 Task: Sort "Task Tracker" by least recently active.
Action: Mouse scrolled (740, 468) with delta (0, 0)
Screenshot: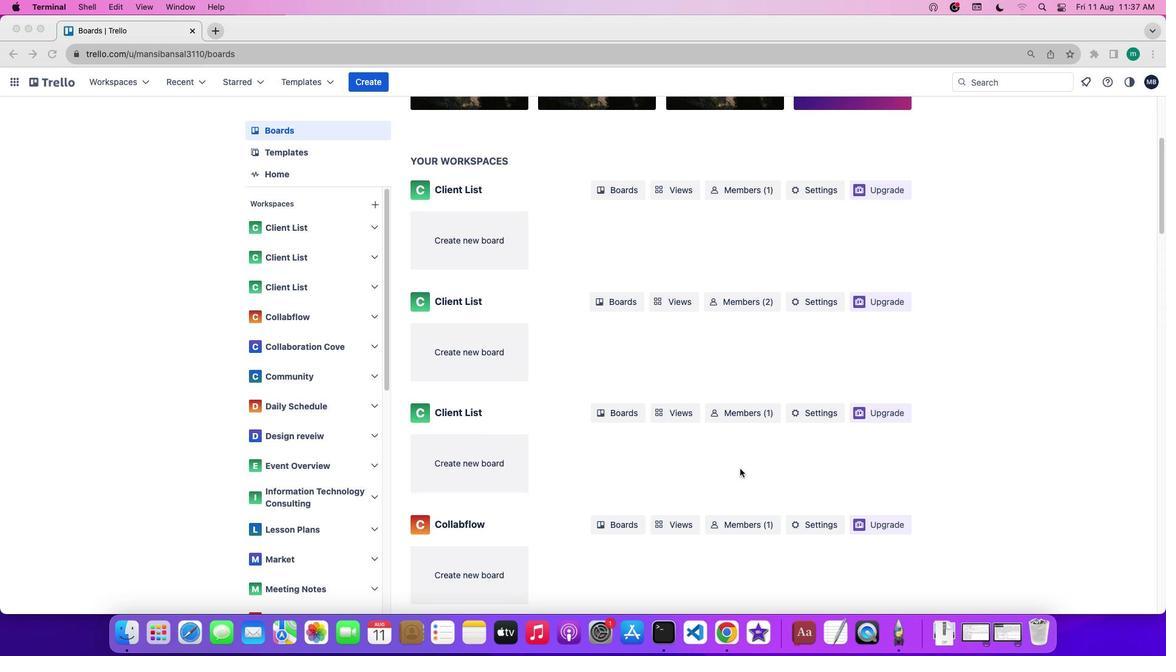 
Action: Mouse scrolled (740, 468) with delta (0, 0)
Screenshot: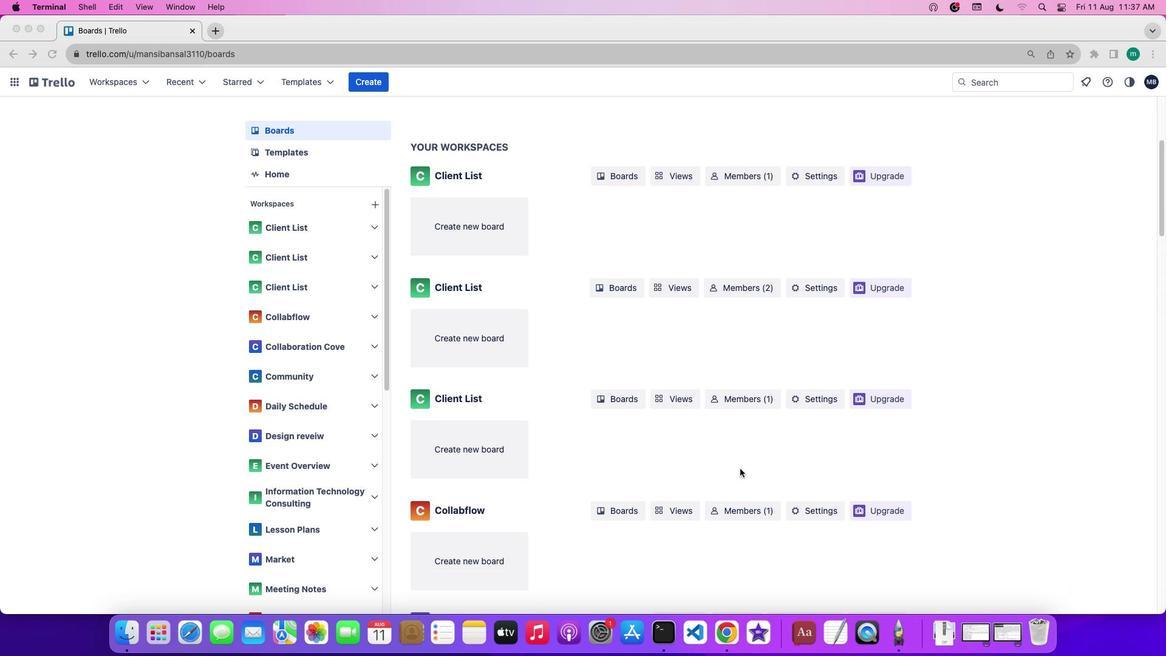 
Action: Mouse scrolled (740, 468) with delta (0, -1)
Screenshot: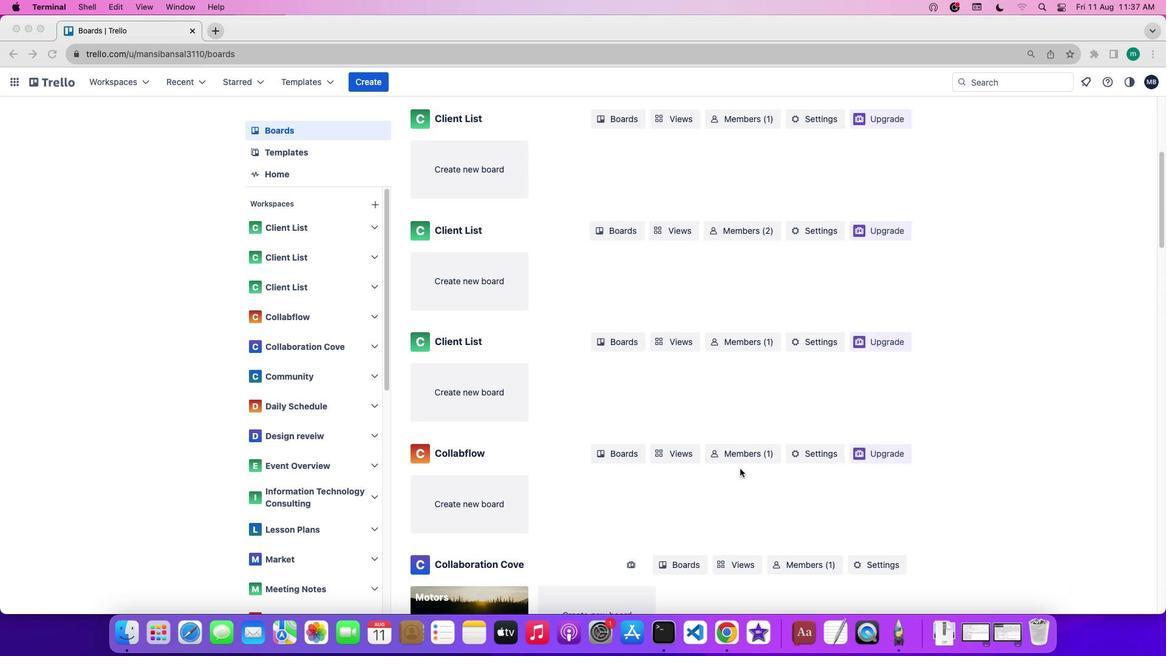 
Action: Mouse scrolled (740, 468) with delta (0, -2)
Screenshot: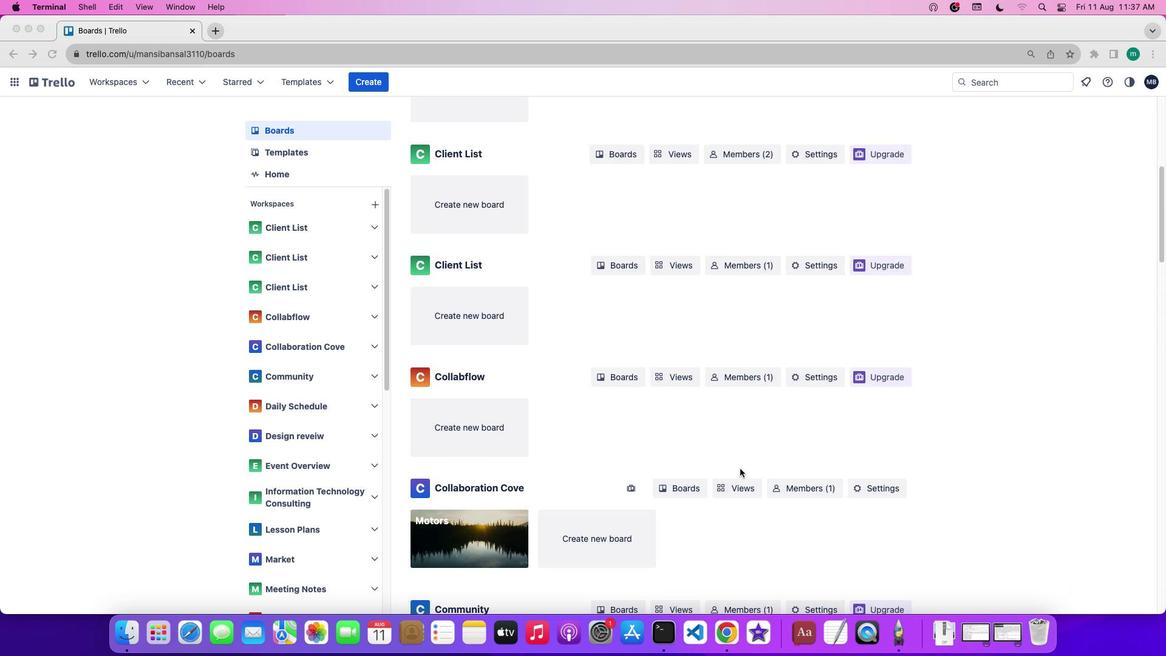 
Action: Mouse scrolled (740, 468) with delta (0, 0)
Screenshot: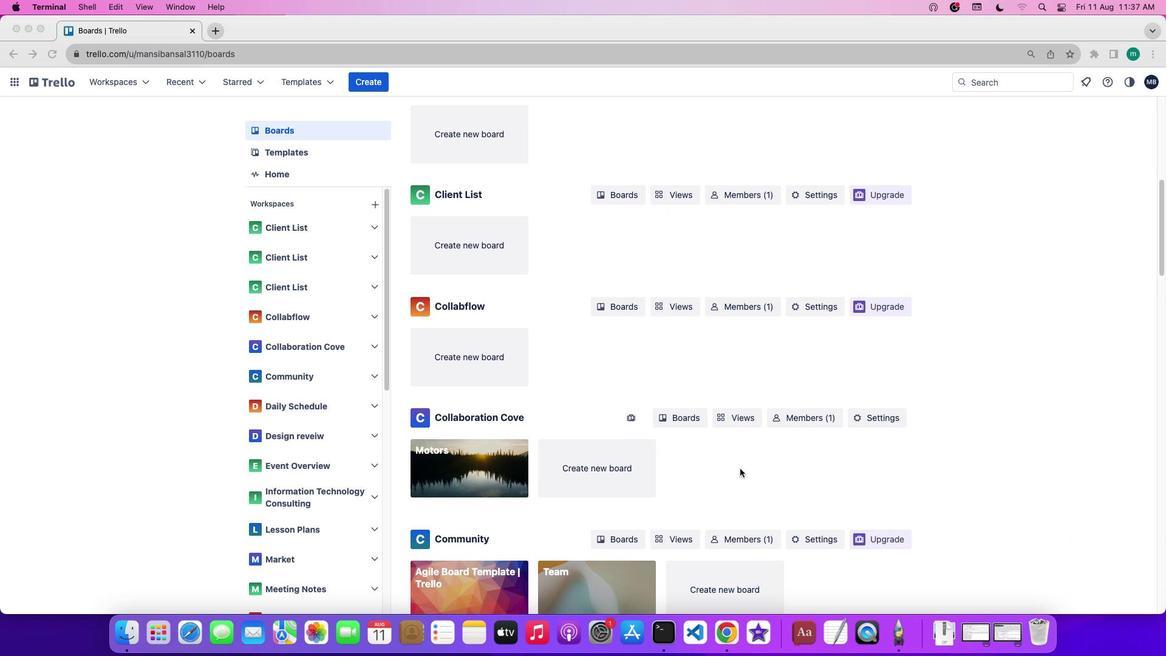 
Action: Mouse scrolled (740, 468) with delta (0, 0)
Screenshot: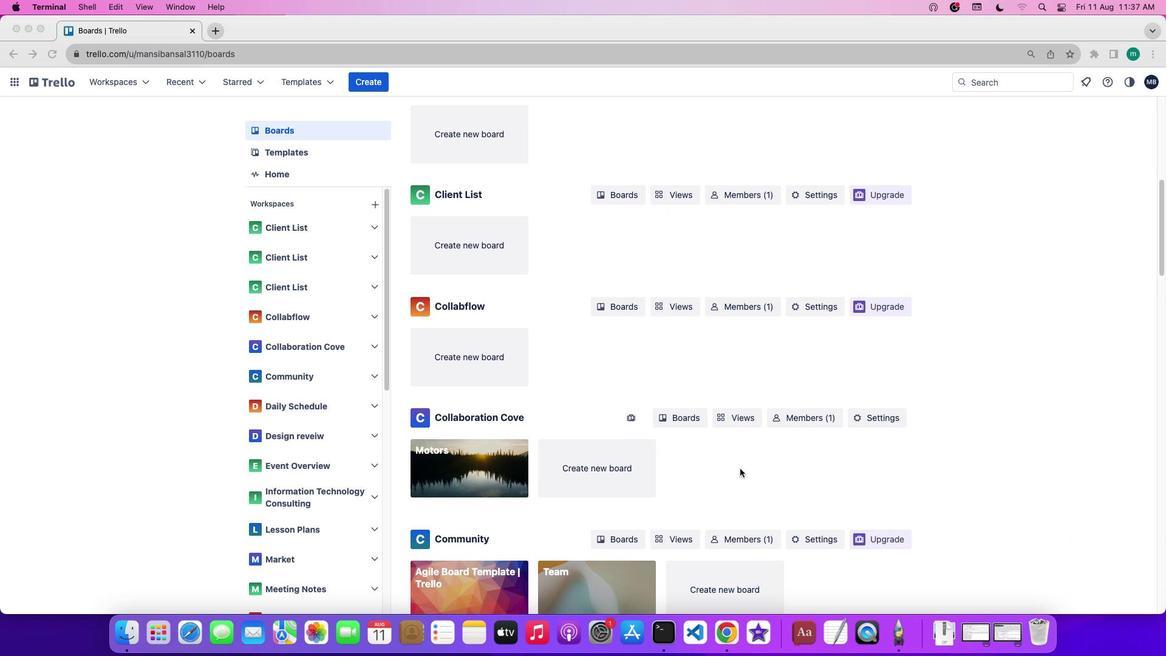 
Action: Mouse scrolled (740, 468) with delta (0, -1)
Screenshot: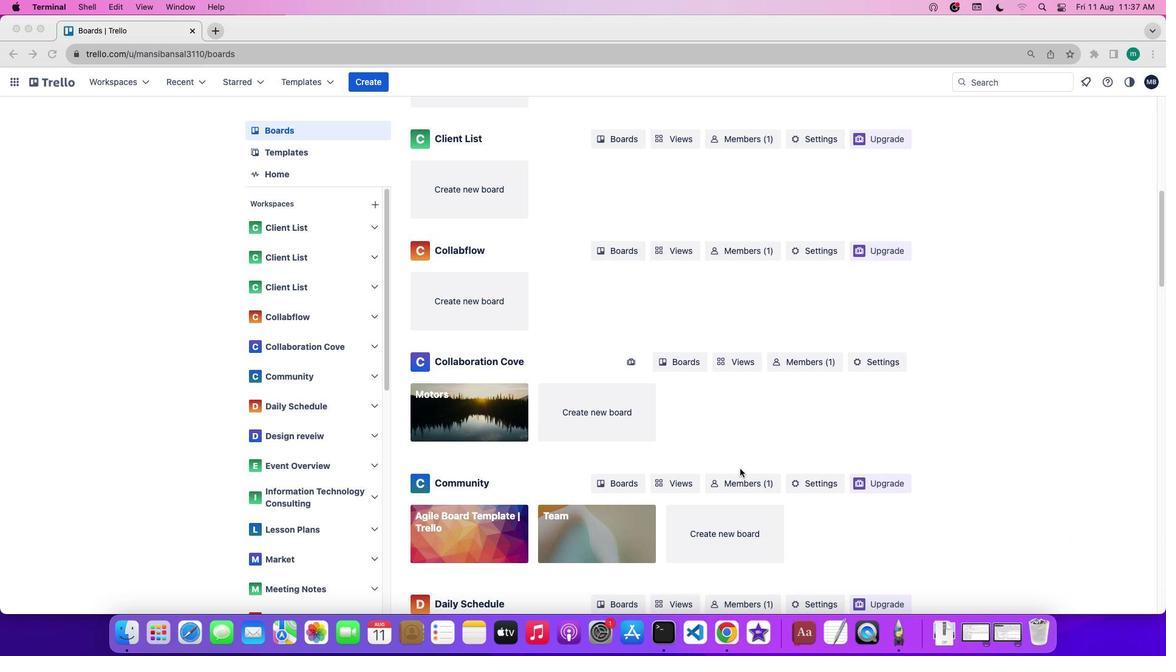 
Action: Mouse scrolled (740, 468) with delta (0, -3)
Screenshot: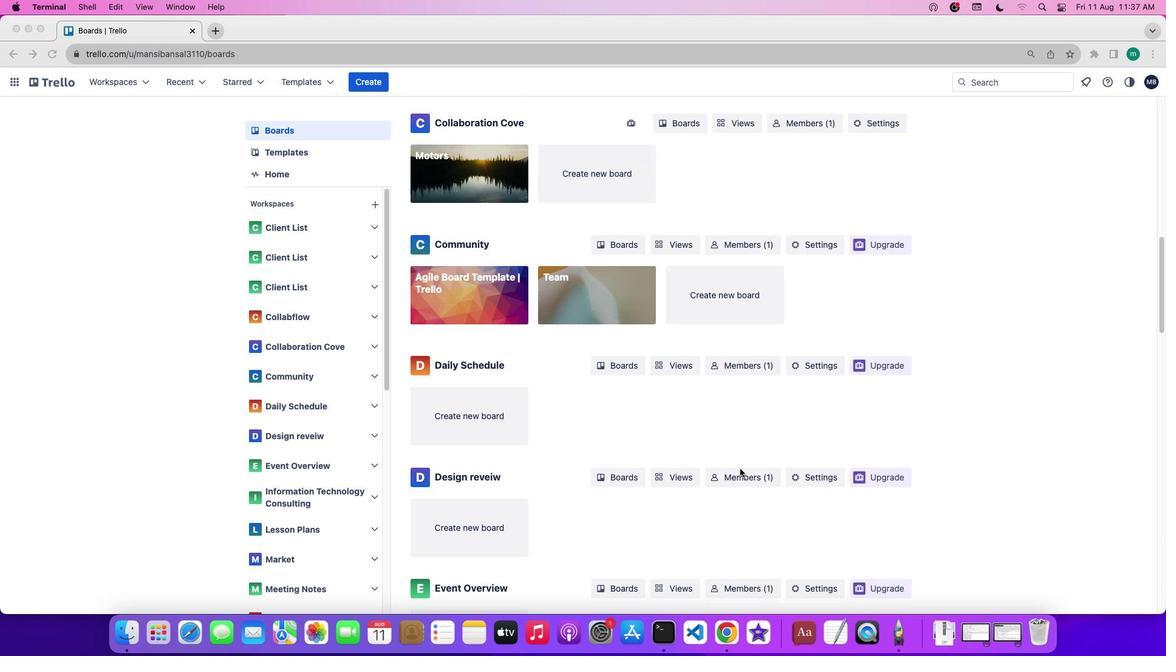 
Action: Mouse scrolled (740, 468) with delta (0, -3)
Screenshot: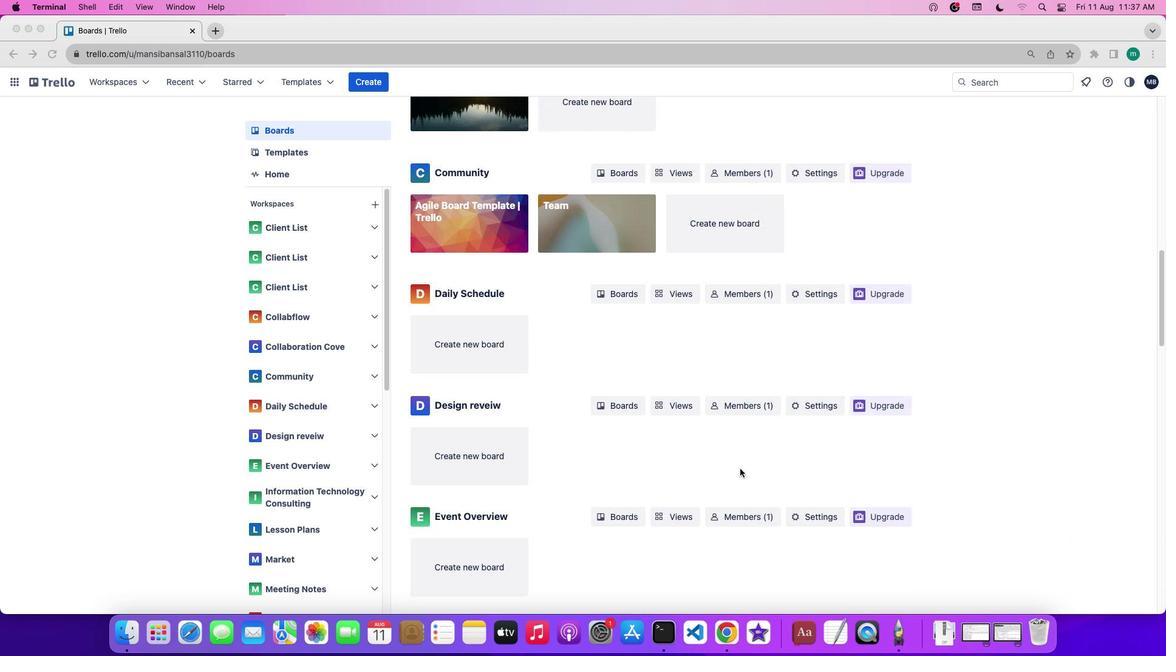 
Action: Mouse scrolled (740, 468) with delta (0, -3)
Screenshot: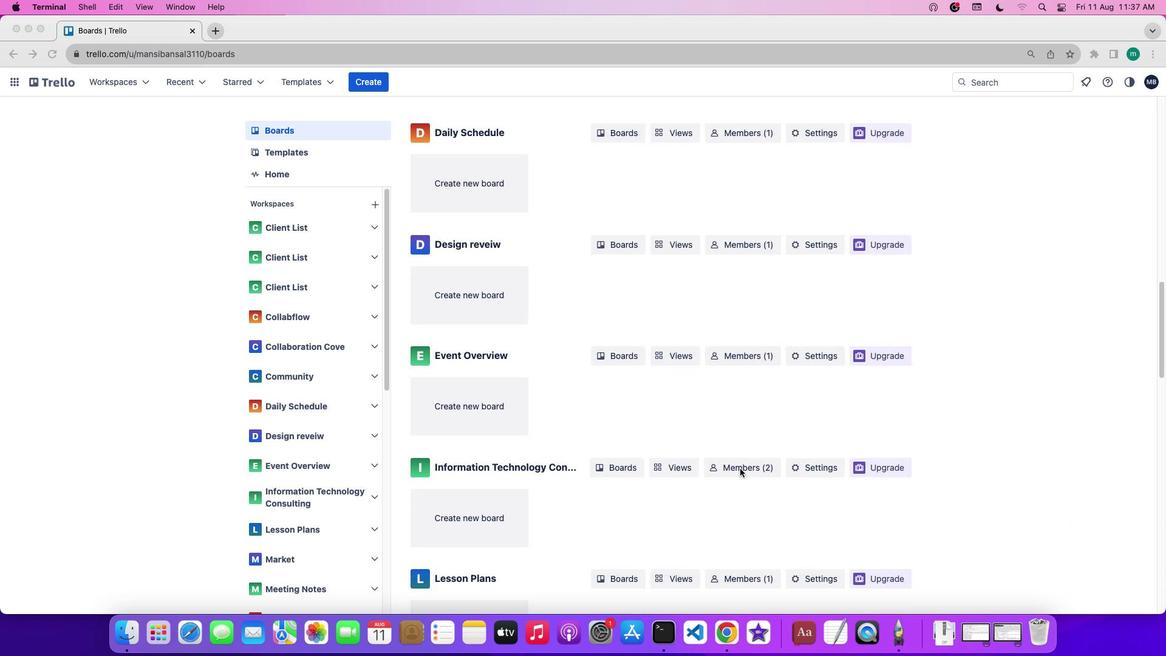 
Action: Mouse scrolled (740, 468) with delta (0, 0)
Screenshot: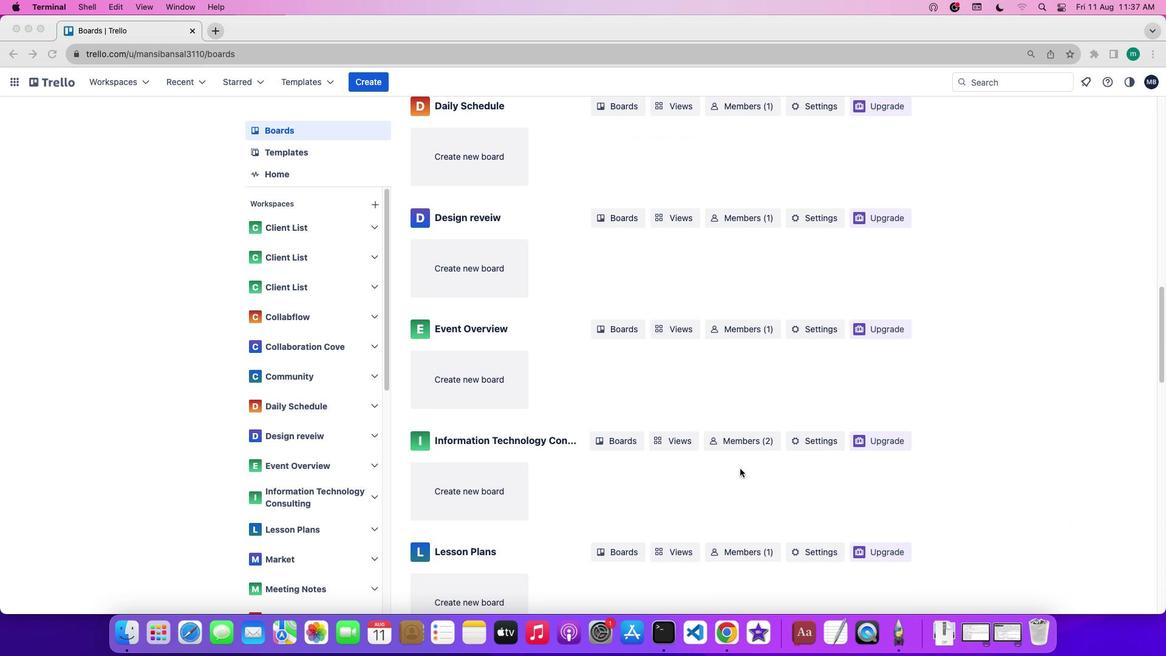 
Action: Mouse scrolled (740, 468) with delta (0, 0)
Screenshot: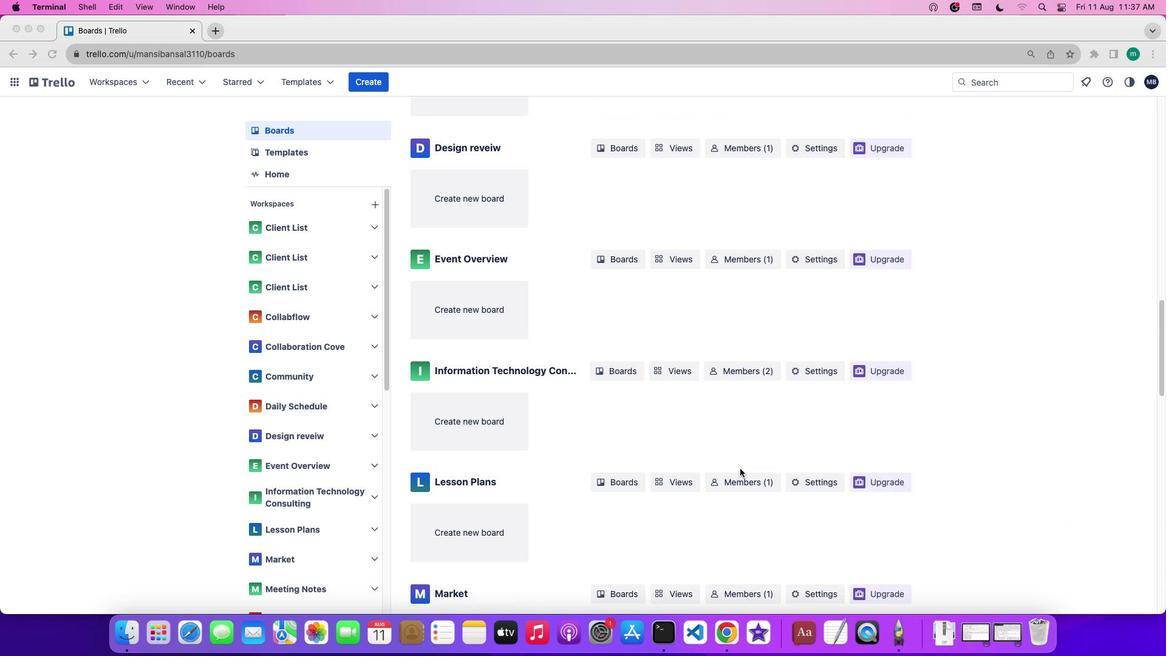 
Action: Mouse scrolled (740, 468) with delta (0, -1)
Screenshot: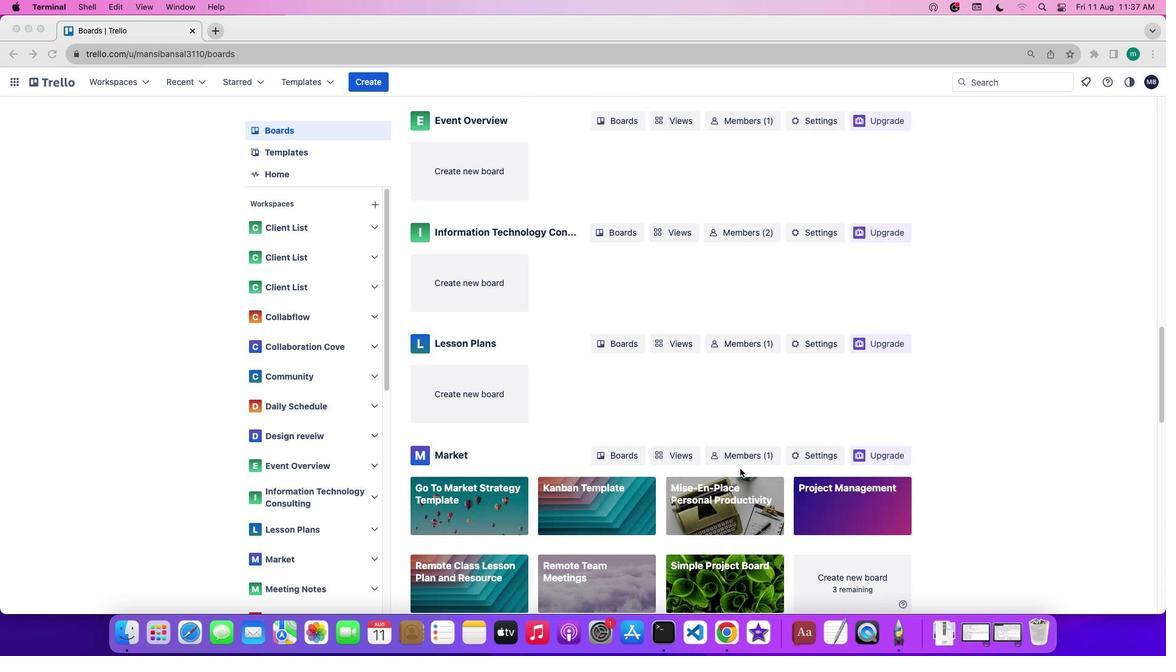 
Action: Mouse scrolled (740, 468) with delta (0, -3)
Screenshot: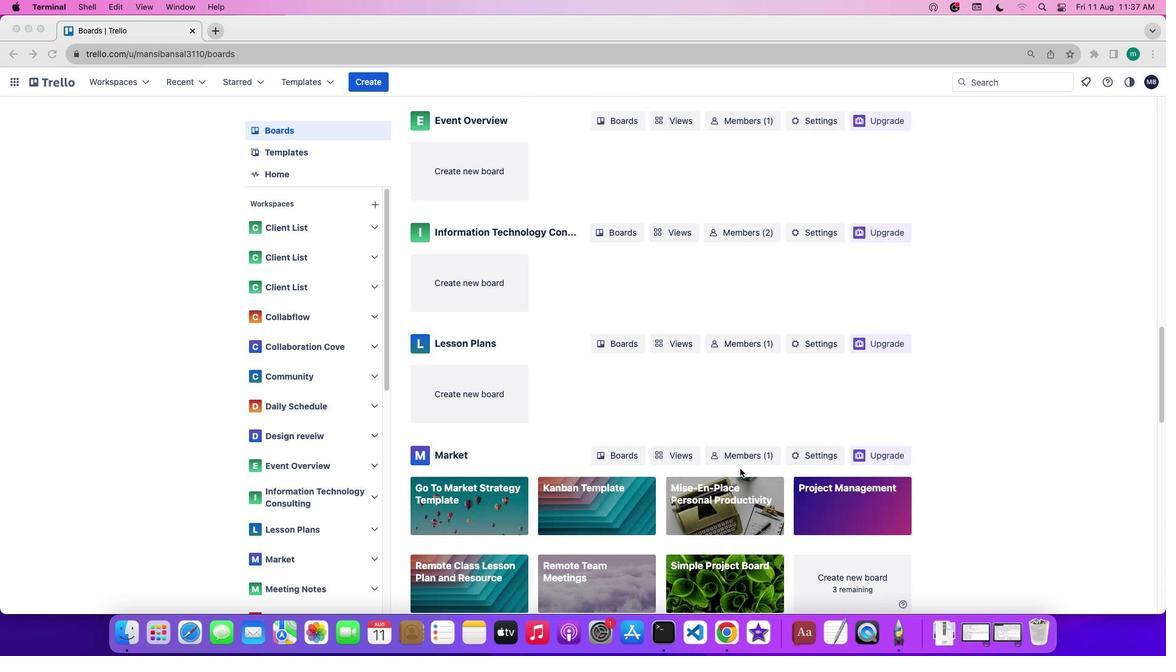 
Action: Mouse scrolled (740, 468) with delta (0, -3)
Screenshot: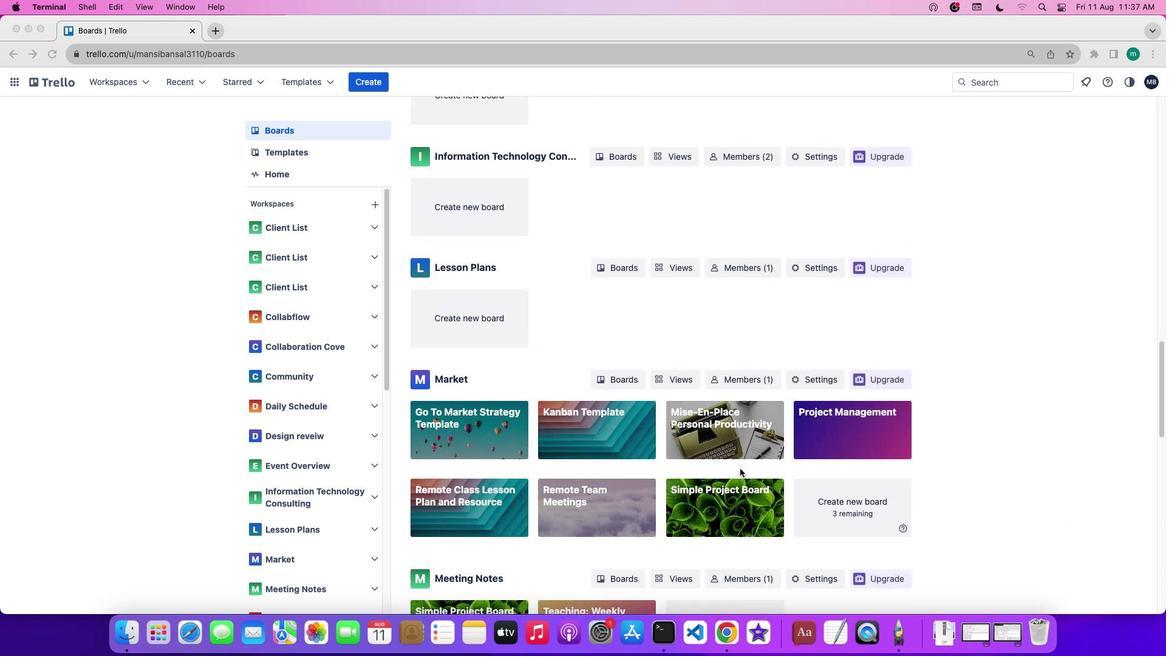 
Action: Mouse scrolled (740, 468) with delta (0, 0)
Screenshot: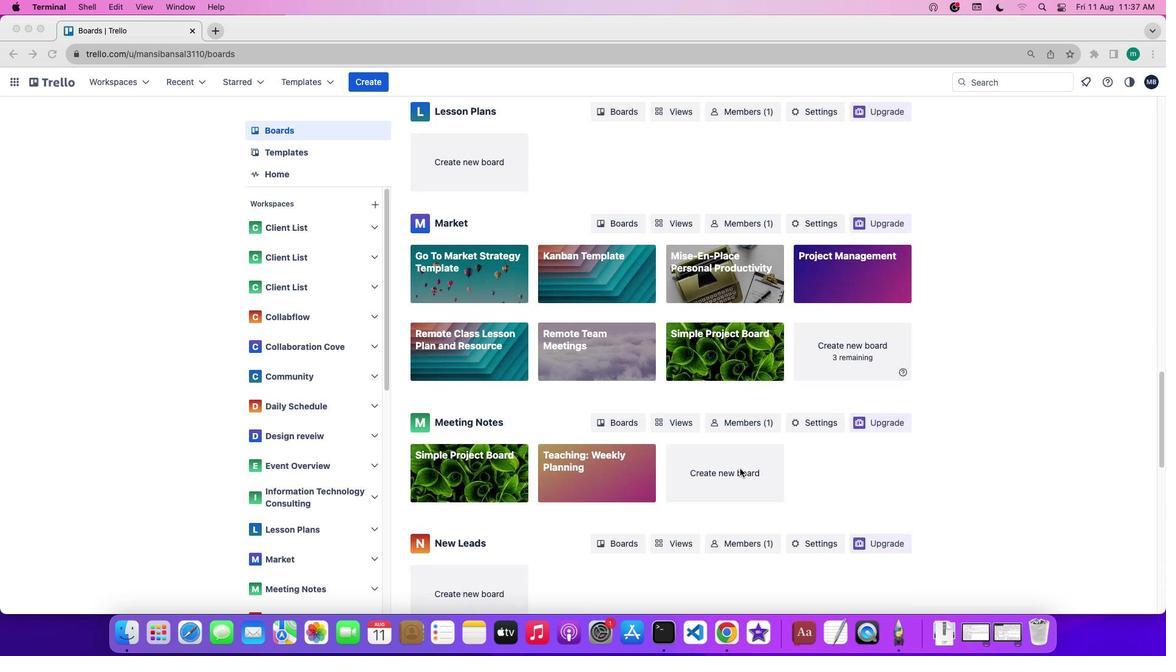 
Action: Mouse scrolled (740, 468) with delta (0, 0)
Screenshot: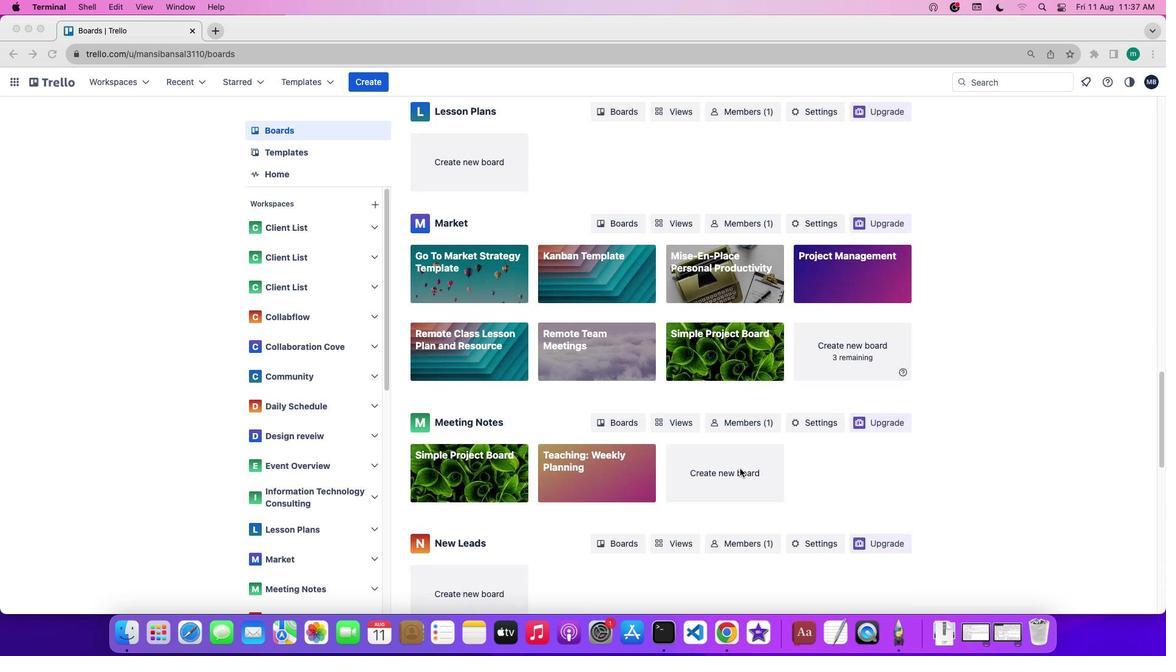 
Action: Mouse scrolled (740, 468) with delta (0, -1)
Screenshot: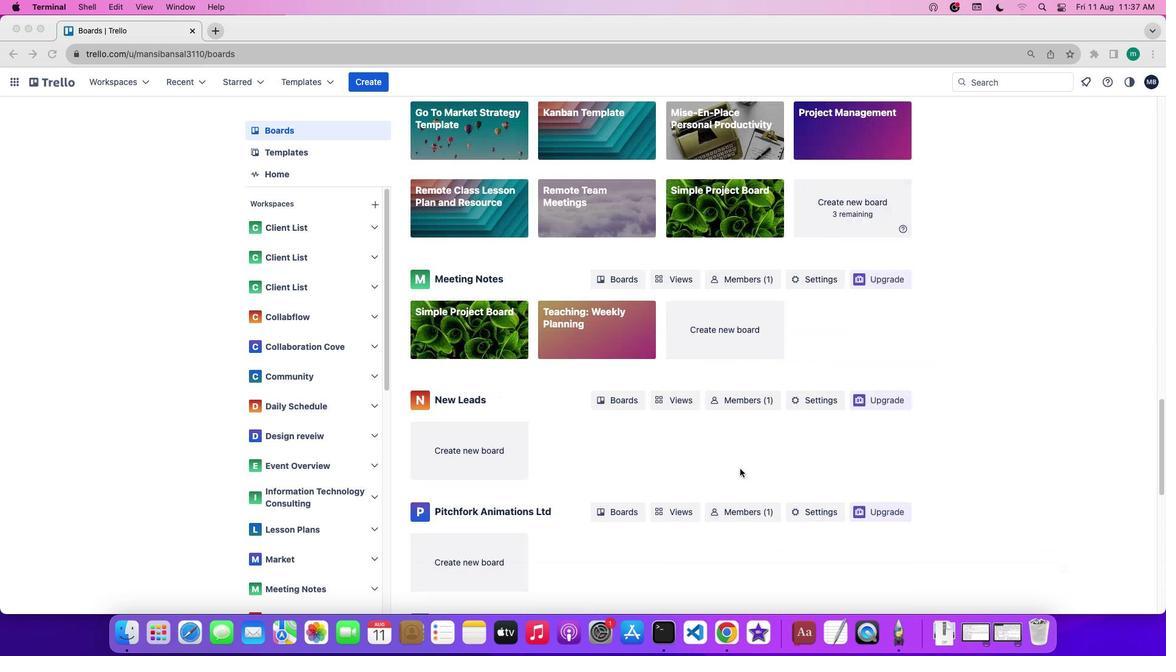 
Action: Mouse scrolled (740, 468) with delta (0, -3)
Screenshot: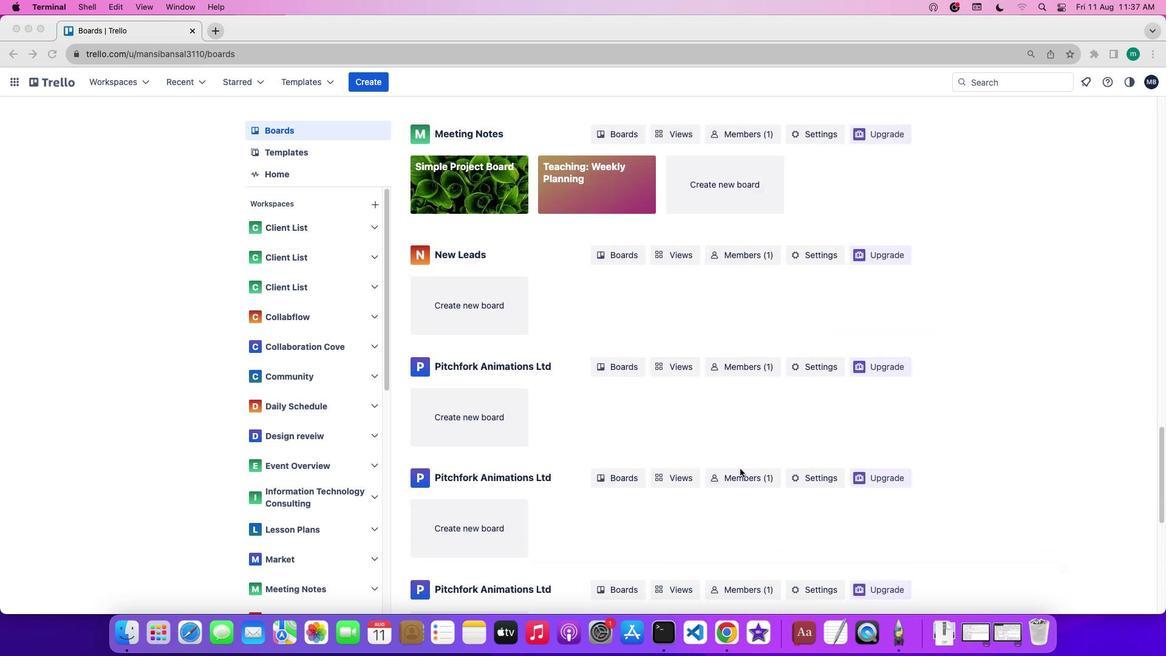 
Action: Mouse scrolled (740, 468) with delta (0, -3)
Screenshot: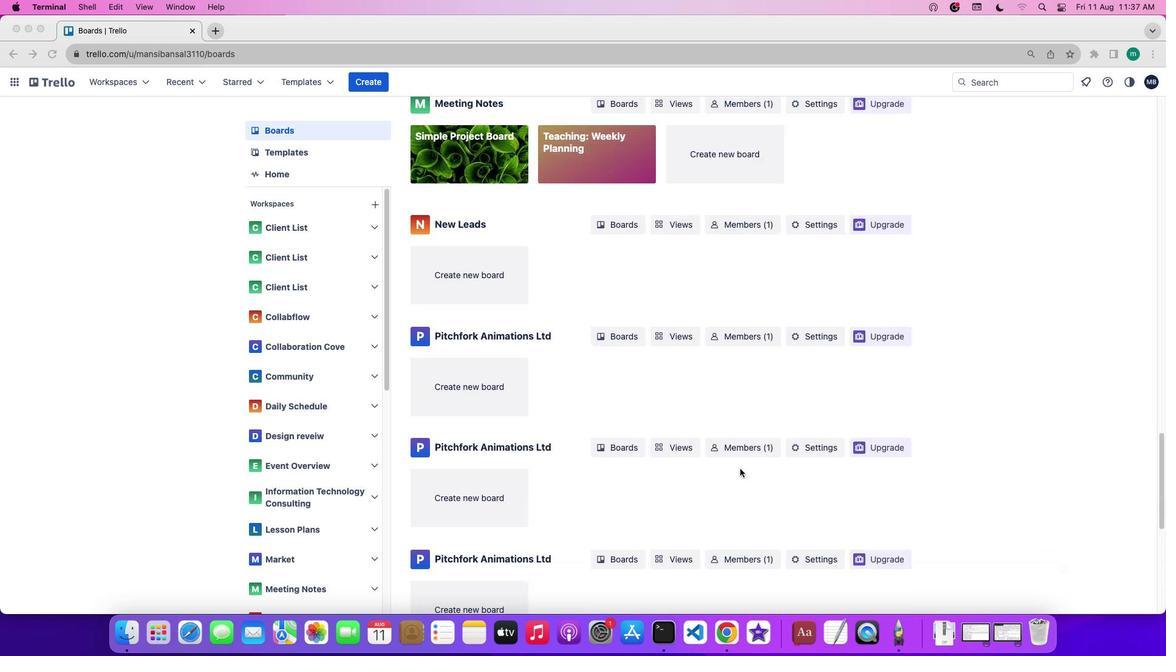 
Action: Mouse scrolled (740, 468) with delta (0, 0)
Screenshot: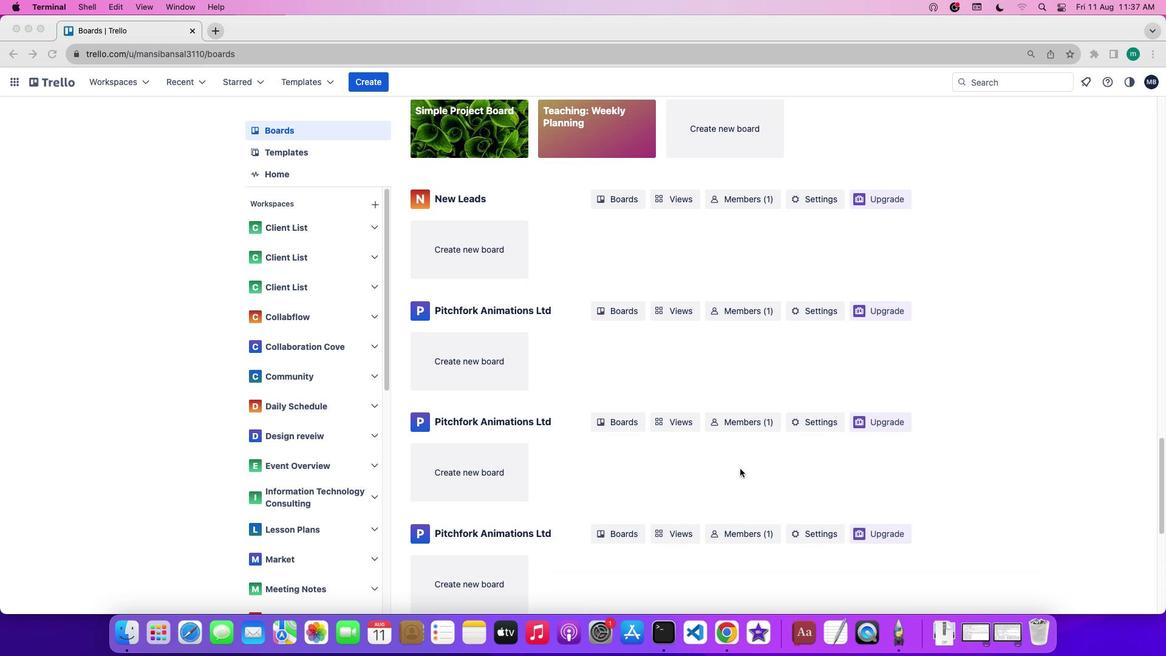 
Action: Mouse scrolled (740, 468) with delta (0, 0)
Screenshot: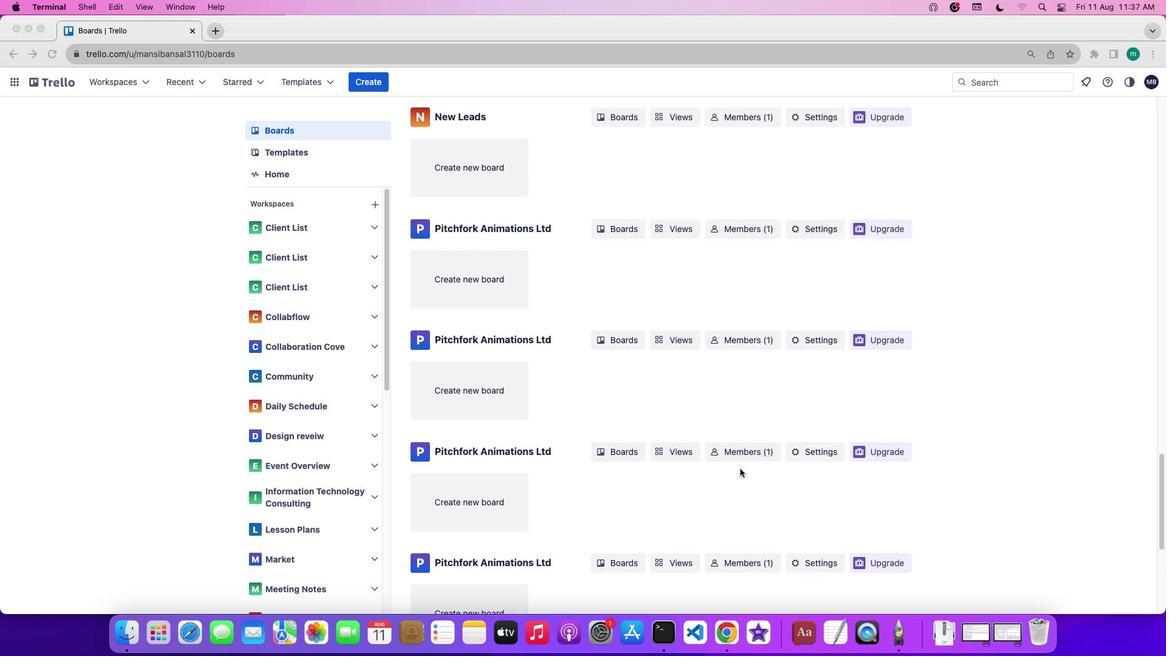 
Action: Mouse scrolled (740, 468) with delta (0, -1)
Screenshot: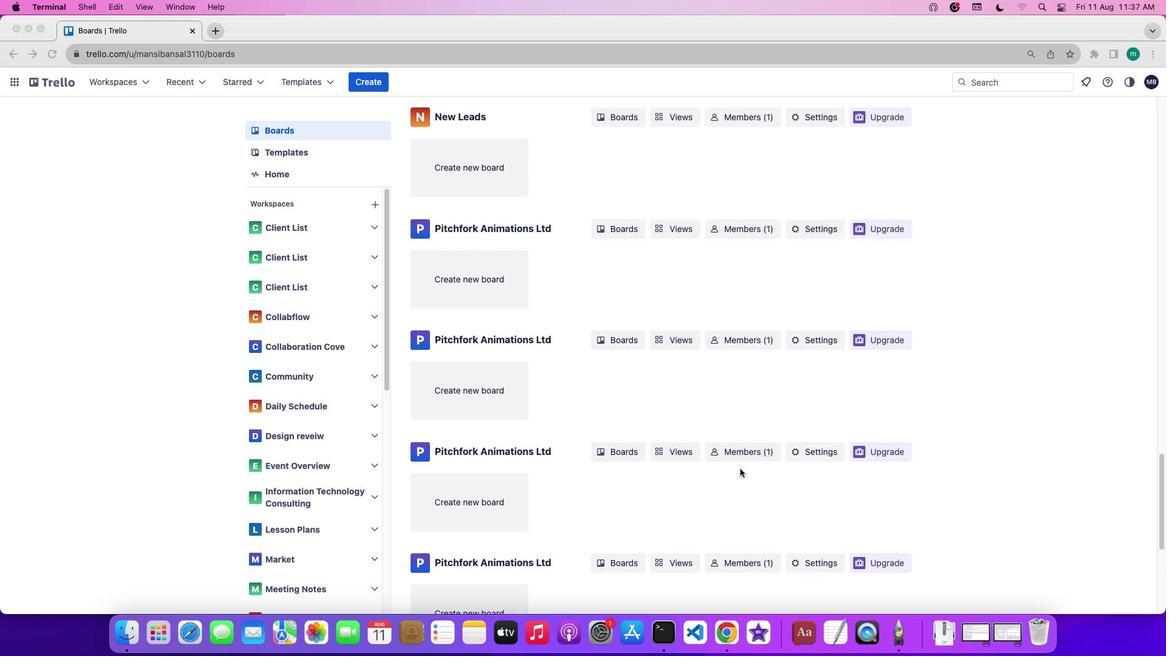 
Action: Mouse scrolled (740, 468) with delta (0, -3)
Screenshot: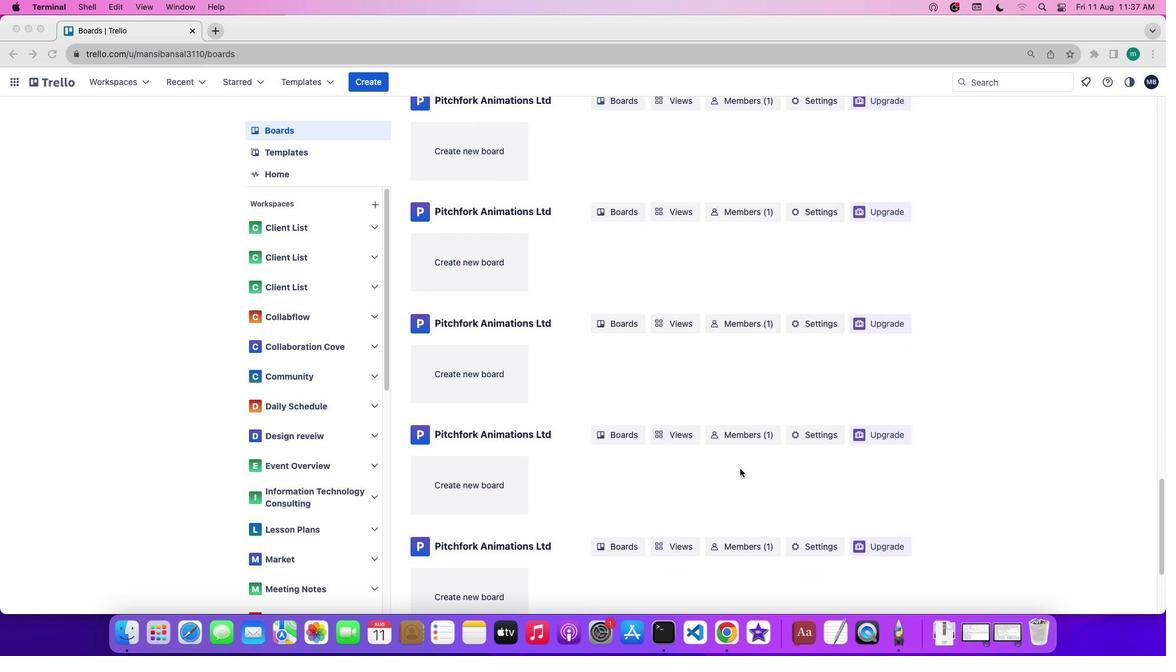 
Action: Mouse scrolled (740, 468) with delta (0, -3)
Screenshot: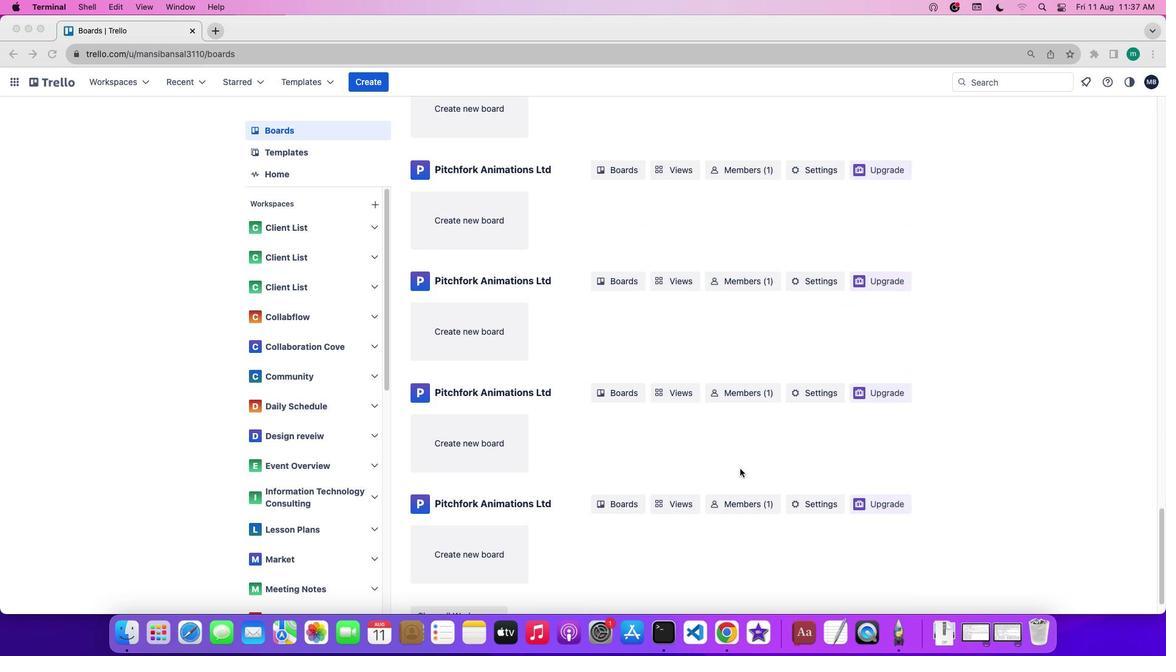 
Action: Mouse scrolled (740, 468) with delta (0, 0)
Screenshot: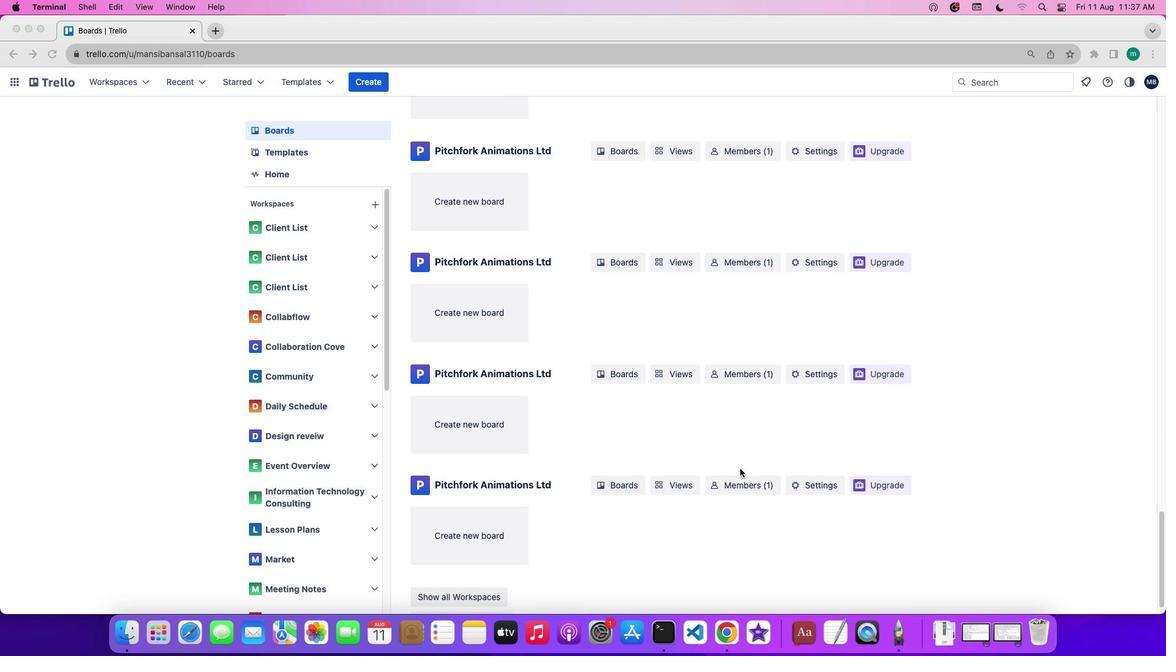 
Action: Mouse scrolled (740, 468) with delta (0, 0)
Screenshot: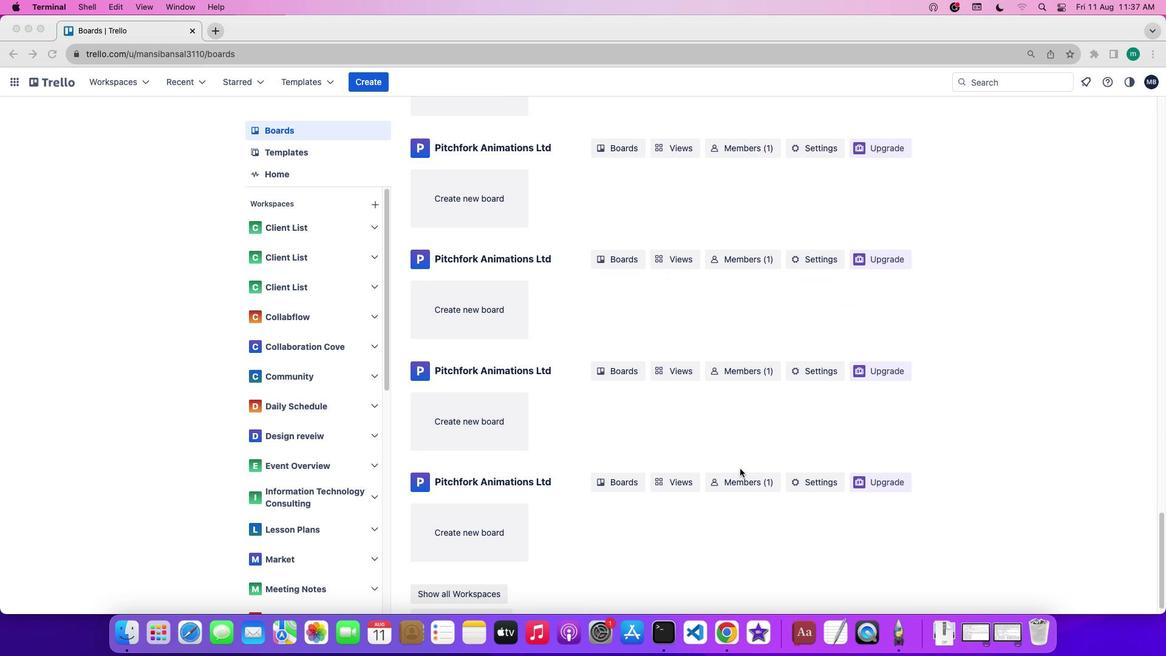 
Action: Mouse scrolled (740, 468) with delta (0, -1)
Screenshot: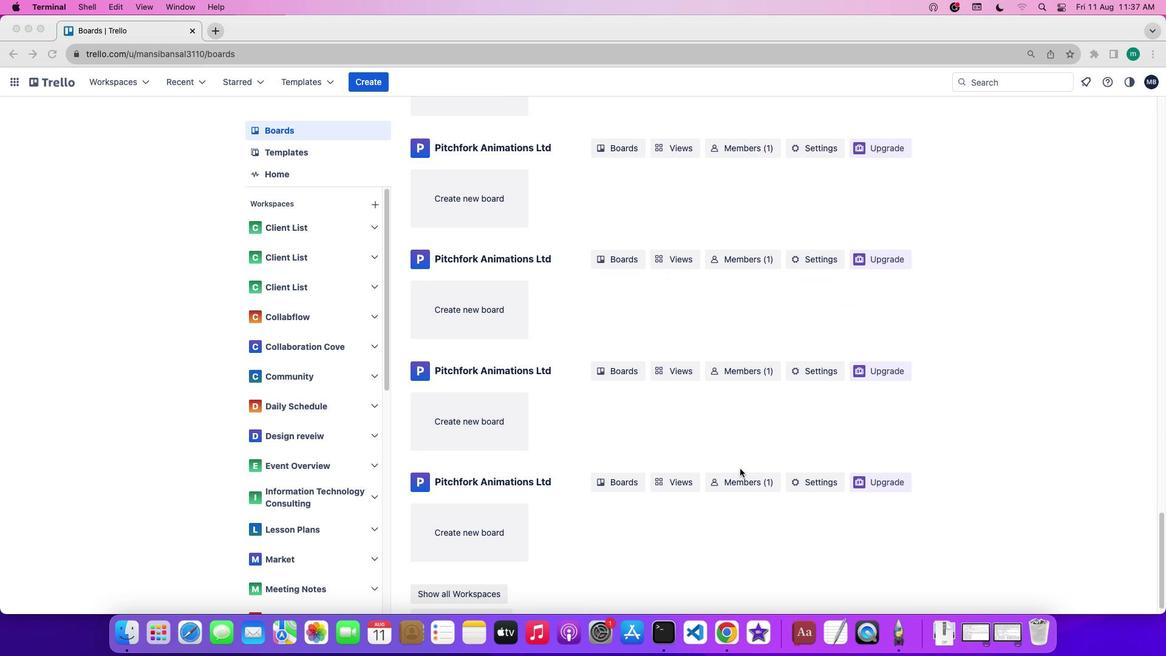 
Action: Mouse scrolled (740, 468) with delta (0, -3)
Screenshot: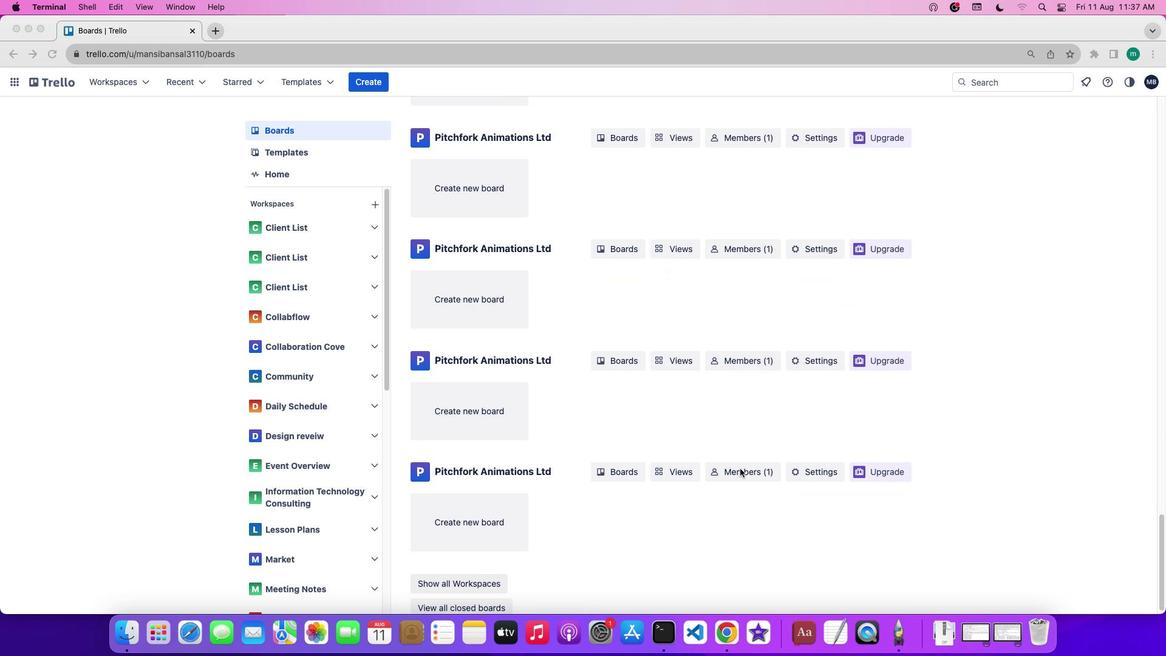 
Action: Mouse scrolled (740, 468) with delta (0, -3)
Screenshot: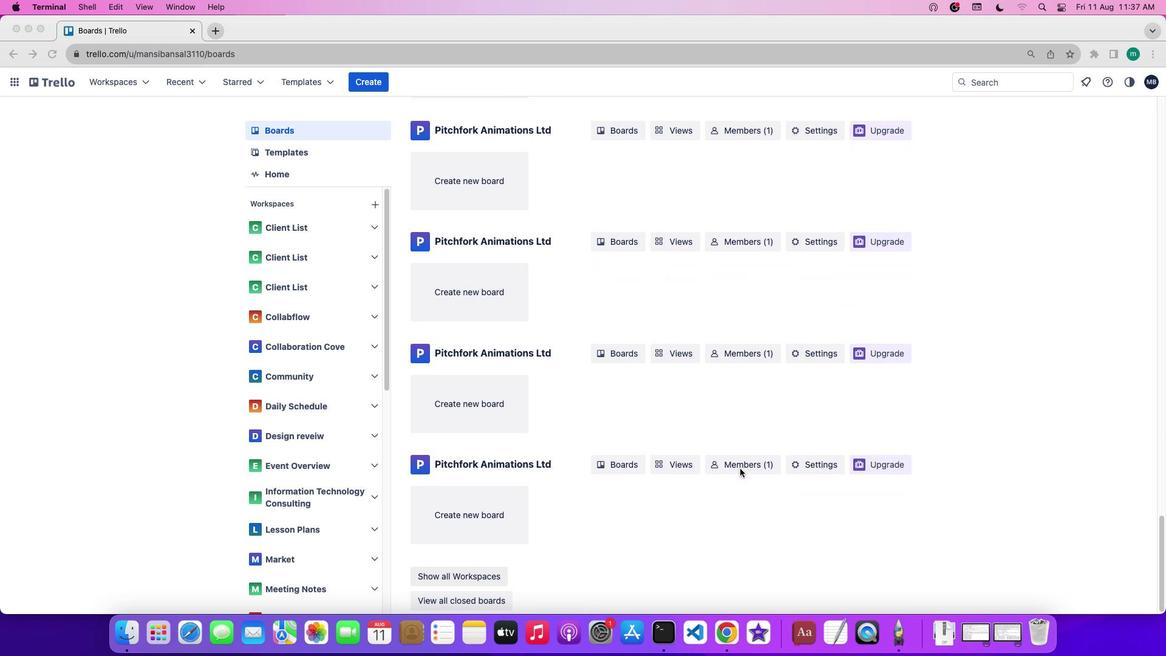 
Action: Mouse scrolled (740, 468) with delta (0, 0)
Screenshot: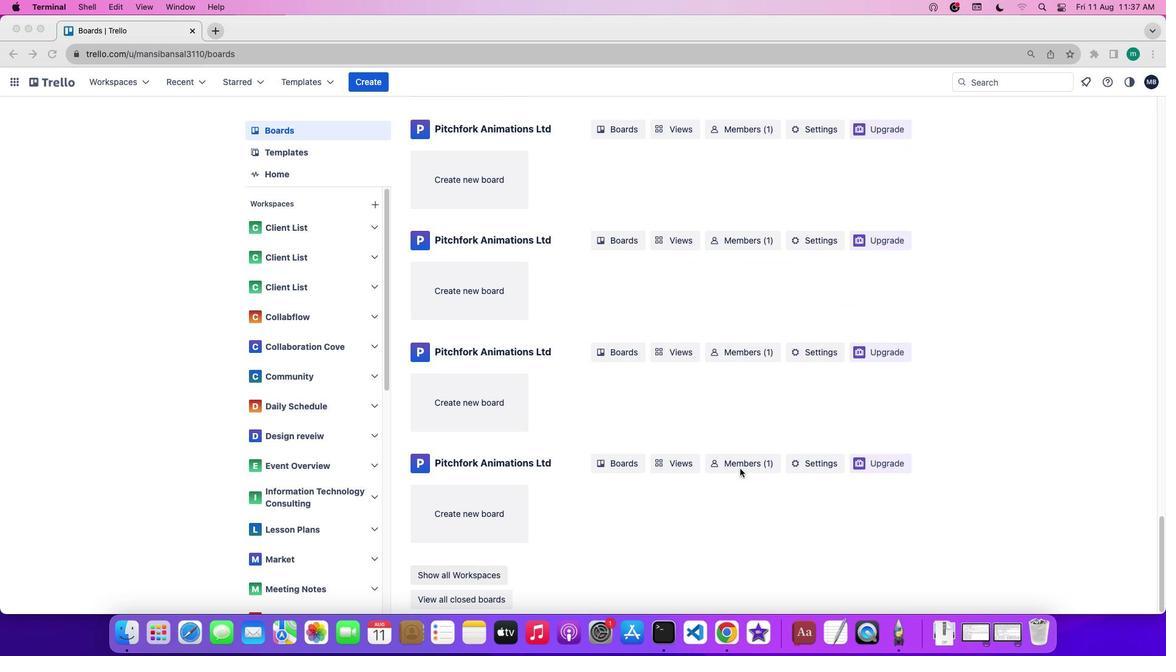 
Action: Mouse scrolled (740, 468) with delta (0, 0)
Screenshot: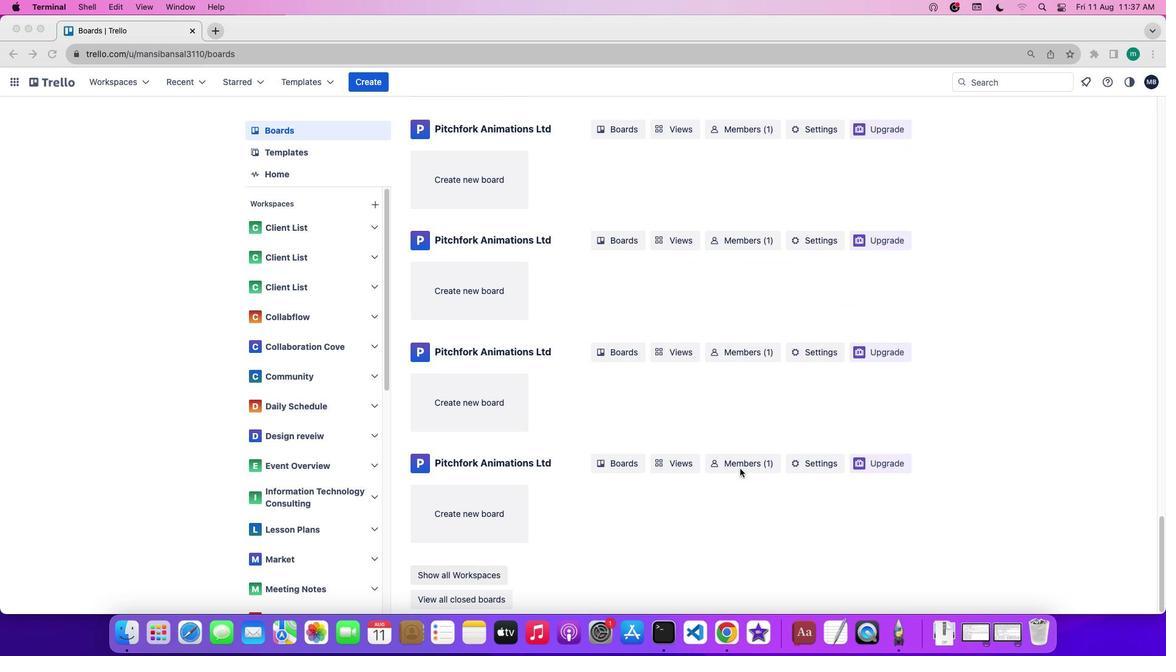 
Action: Mouse scrolled (740, 468) with delta (0, -1)
Screenshot: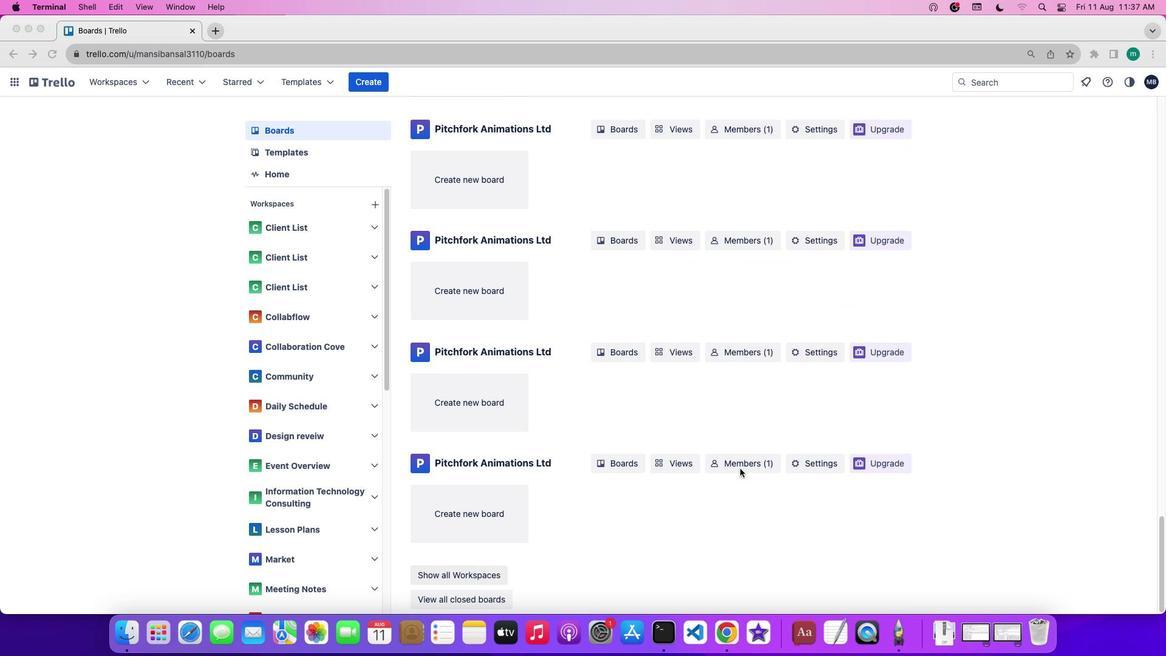 
Action: Mouse scrolled (740, 468) with delta (0, -3)
Screenshot: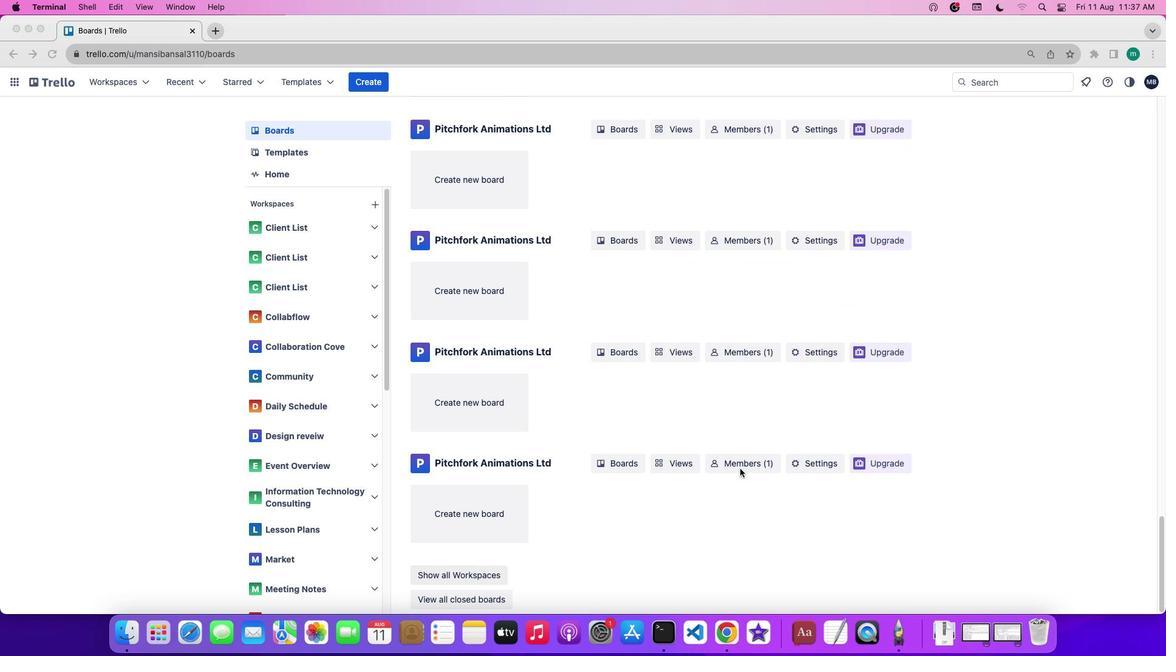 
Action: Mouse scrolled (740, 468) with delta (0, -3)
Screenshot: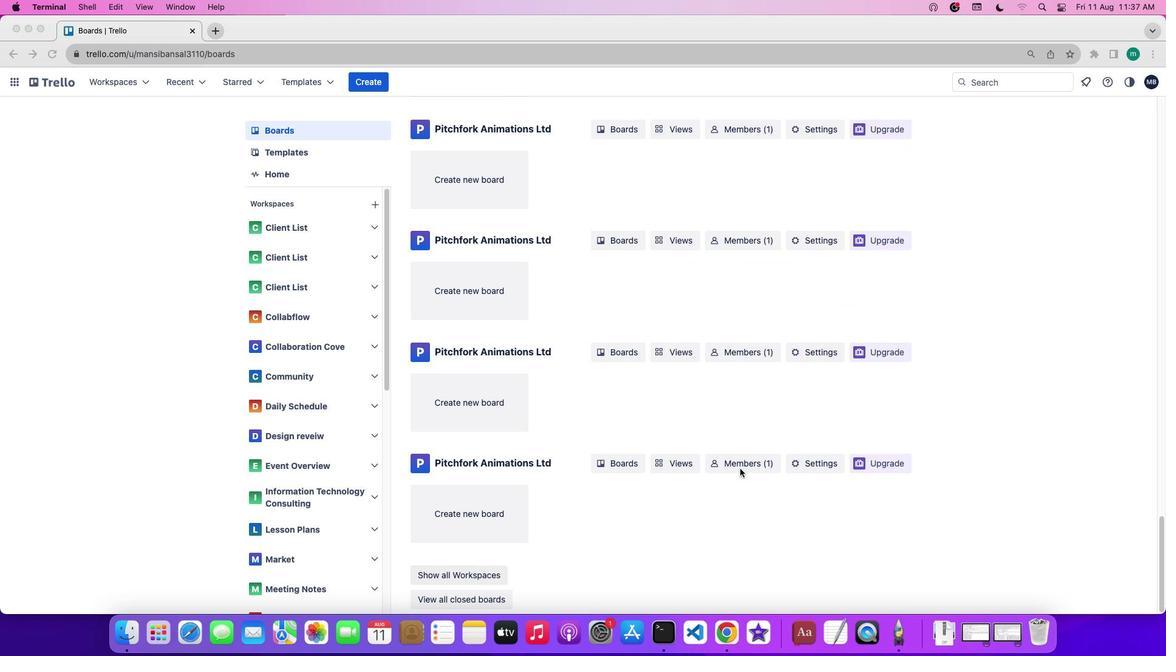 
Action: Mouse moved to (476, 573)
Screenshot: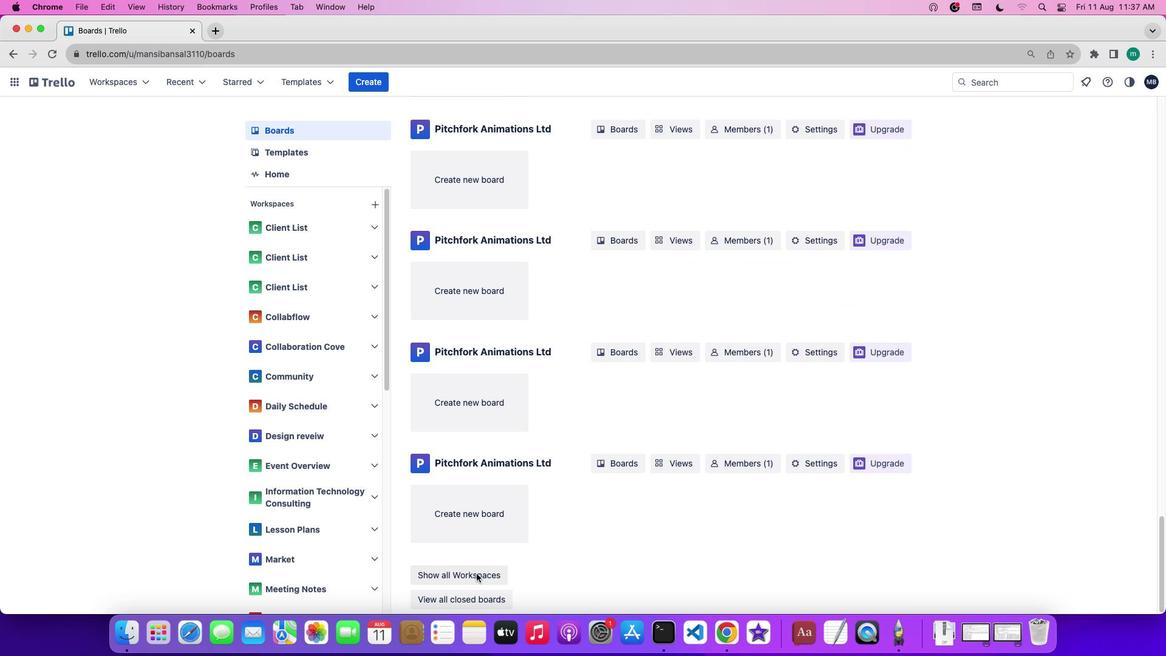 
Action: Mouse pressed left at (476, 573)
Screenshot: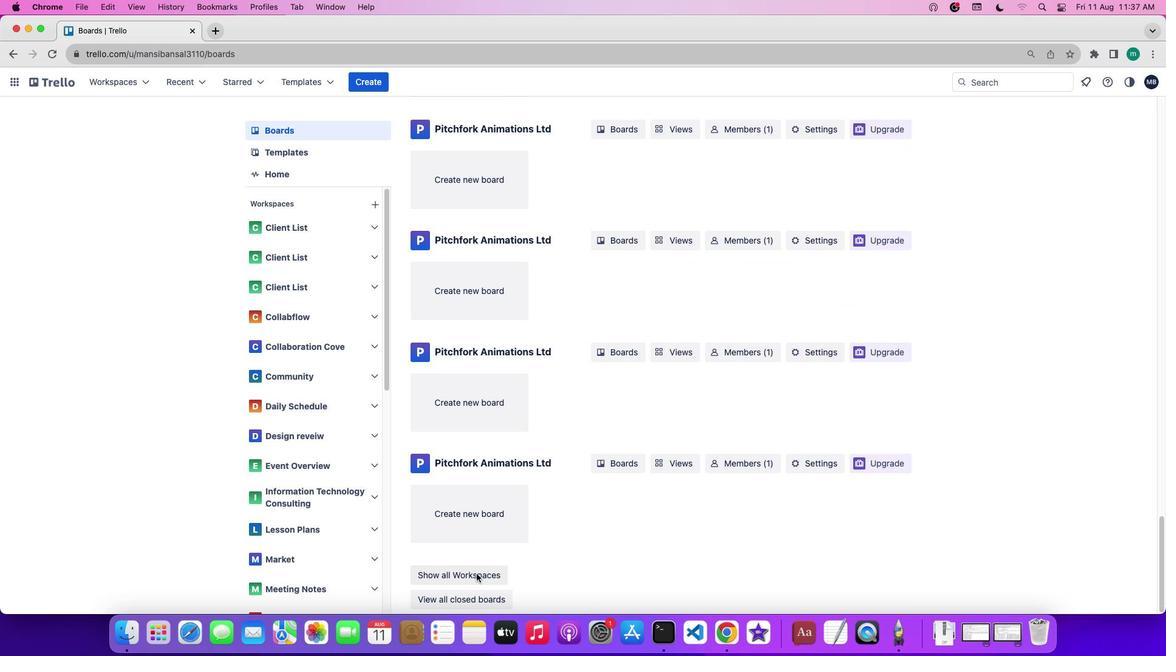 
Action: Mouse moved to (464, 573)
Screenshot: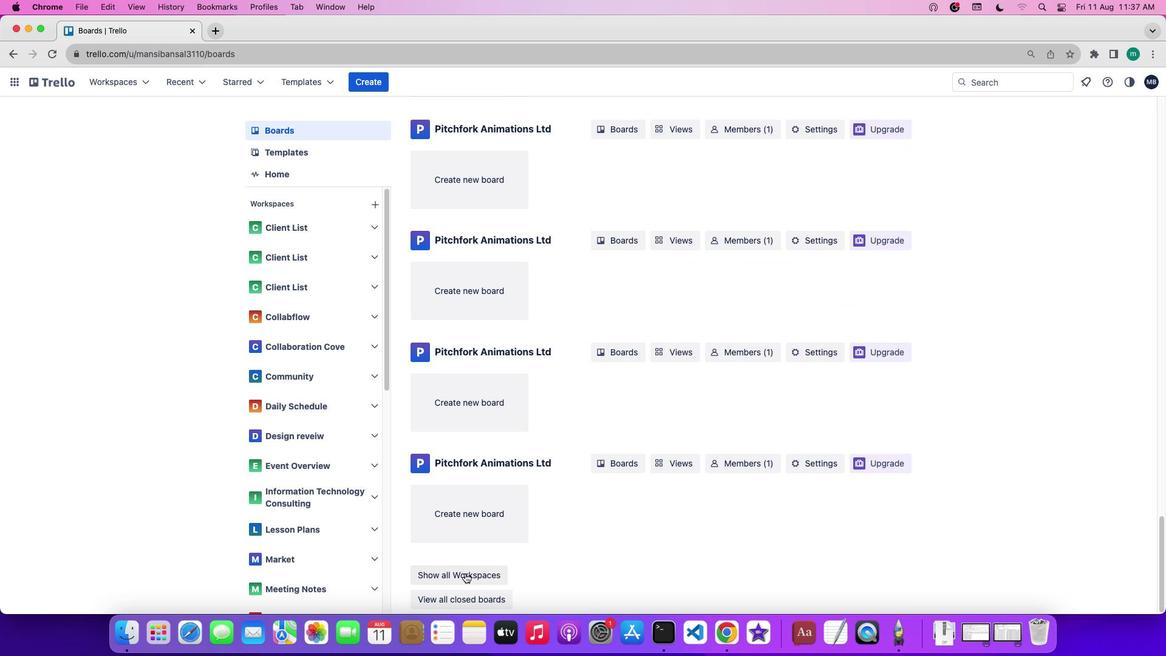
Action: Mouse pressed left at (464, 573)
Screenshot: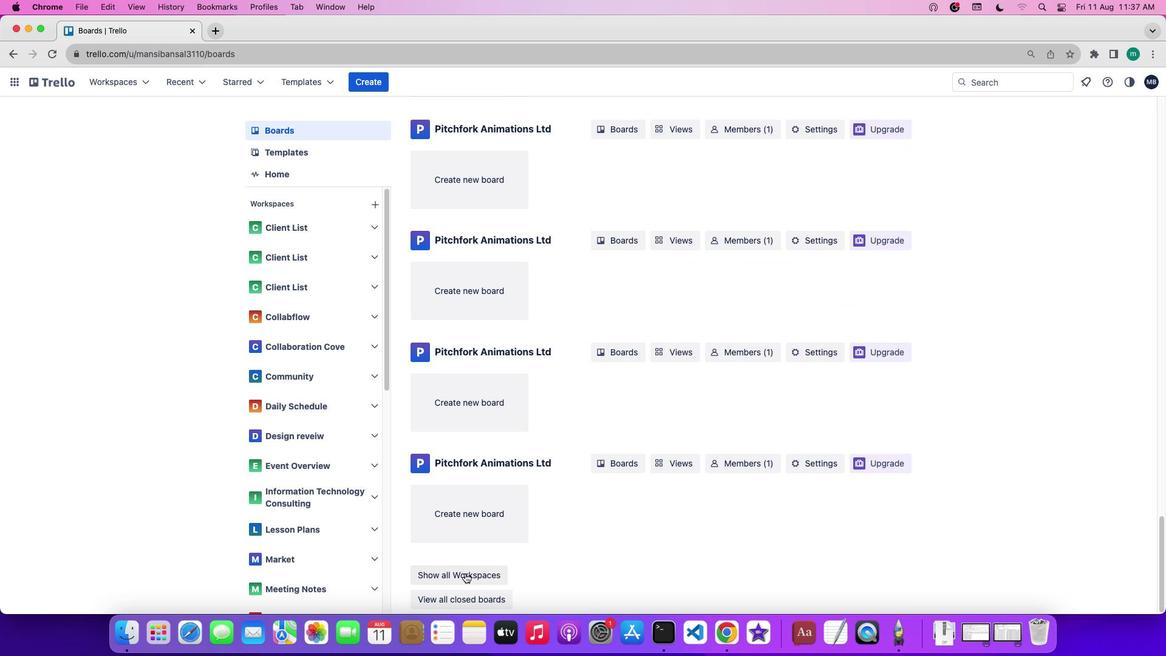 
Action: Mouse moved to (623, 559)
Screenshot: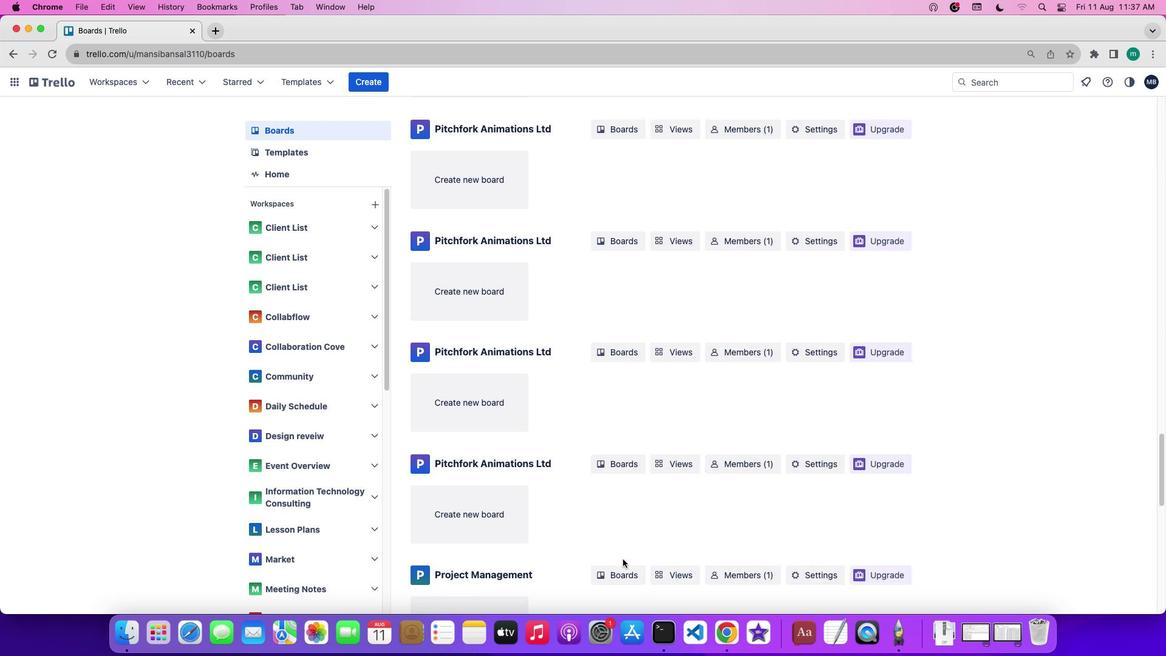 
Action: Mouse scrolled (623, 559) with delta (0, 0)
Screenshot: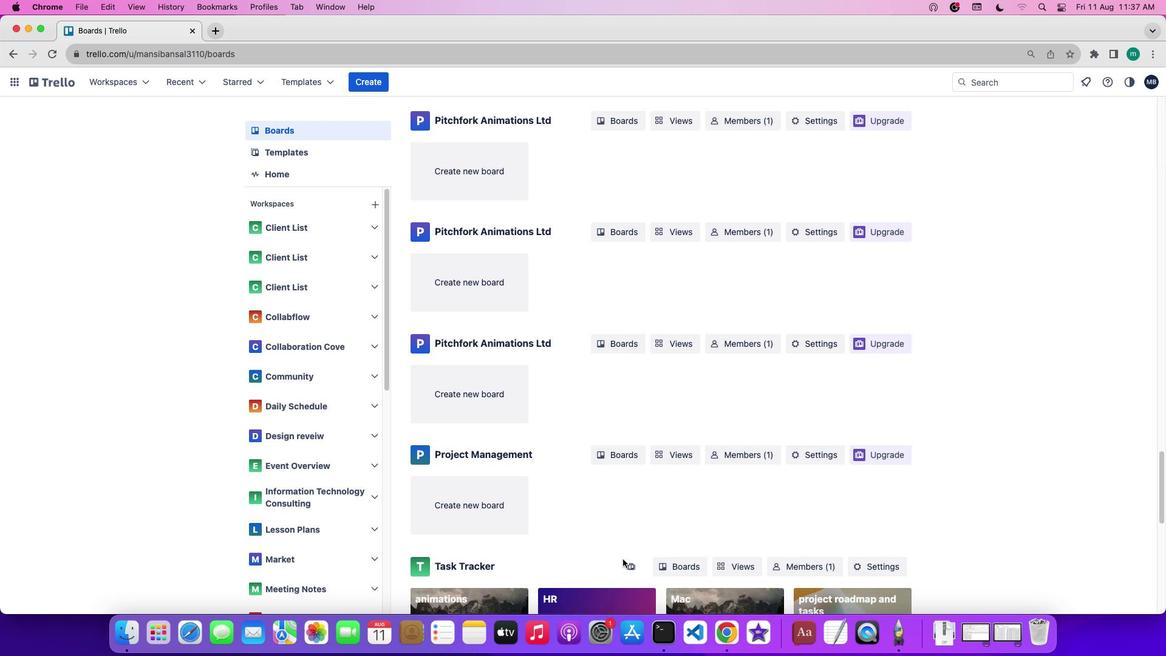
Action: Mouse scrolled (623, 559) with delta (0, 0)
Screenshot: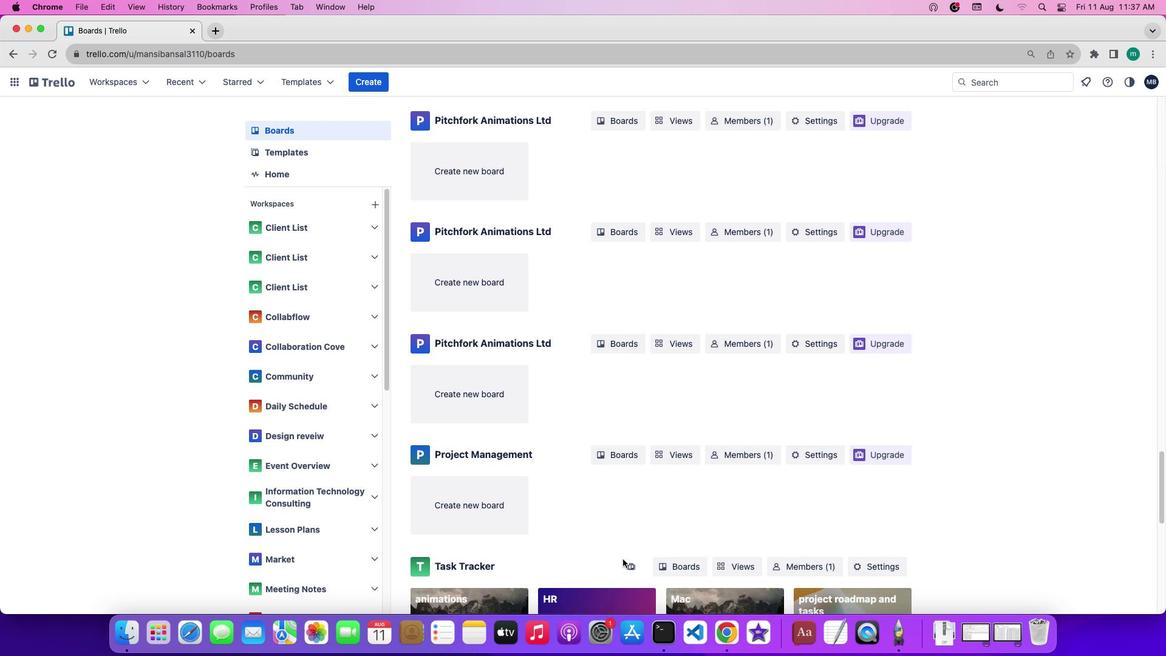 
Action: Mouse scrolled (623, 559) with delta (0, -1)
Screenshot: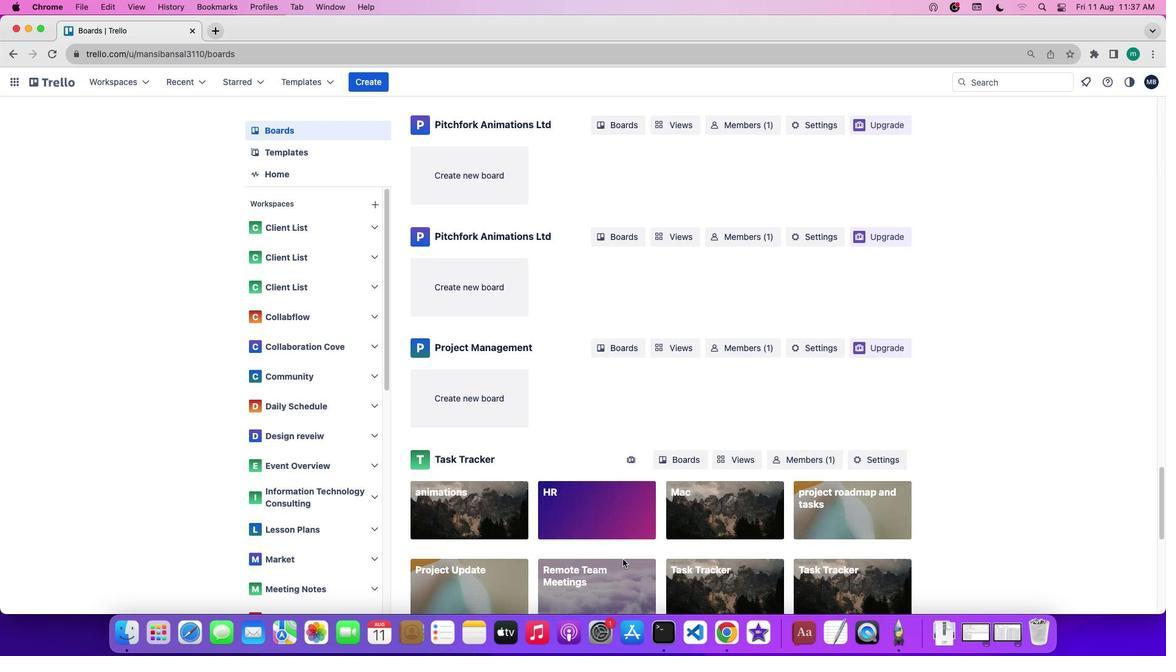 
Action: Mouse scrolled (623, 559) with delta (0, -3)
Screenshot: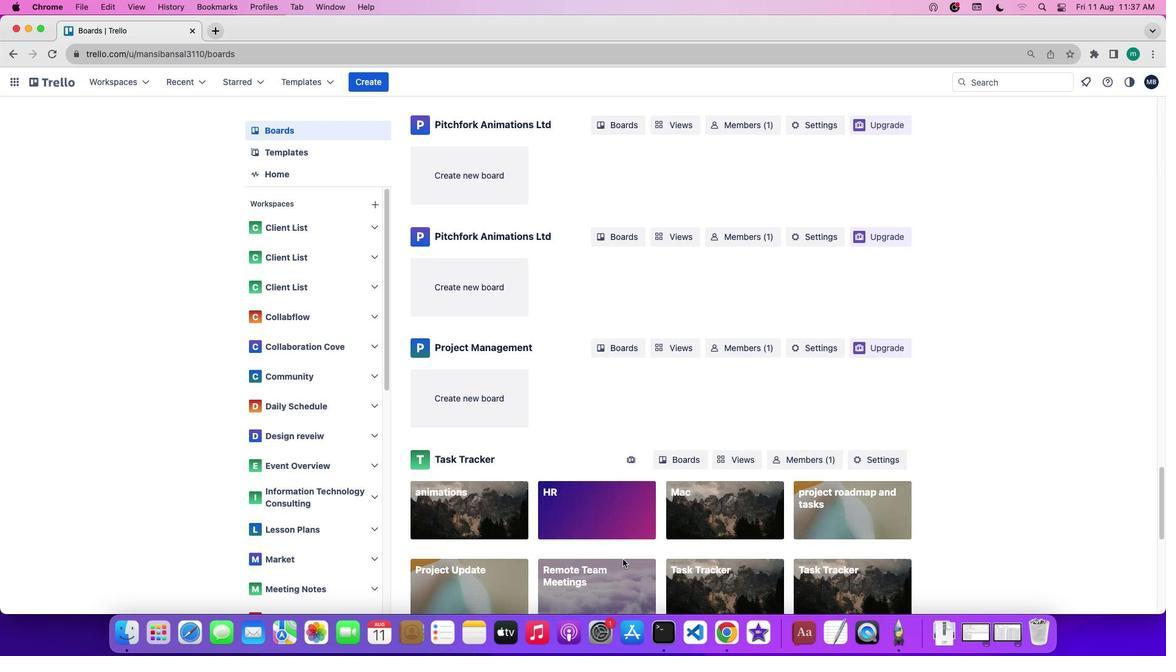 
Action: Mouse scrolled (623, 559) with delta (0, -3)
Screenshot: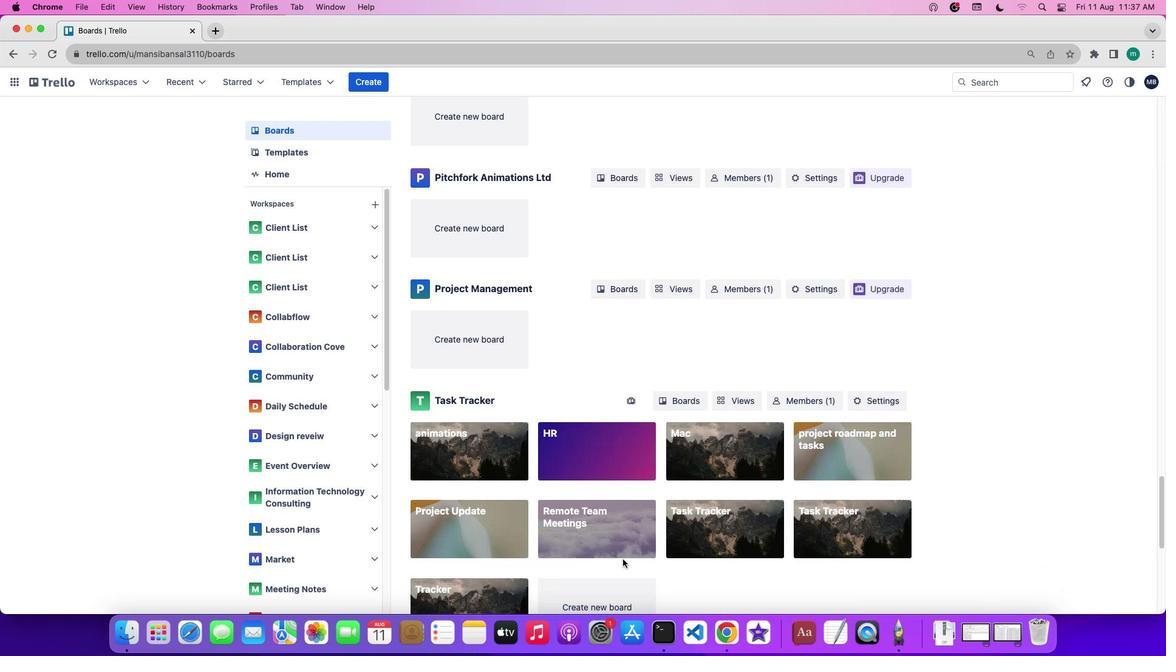
Action: Mouse scrolled (623, 559) with delta (0, 0)
Screenshot: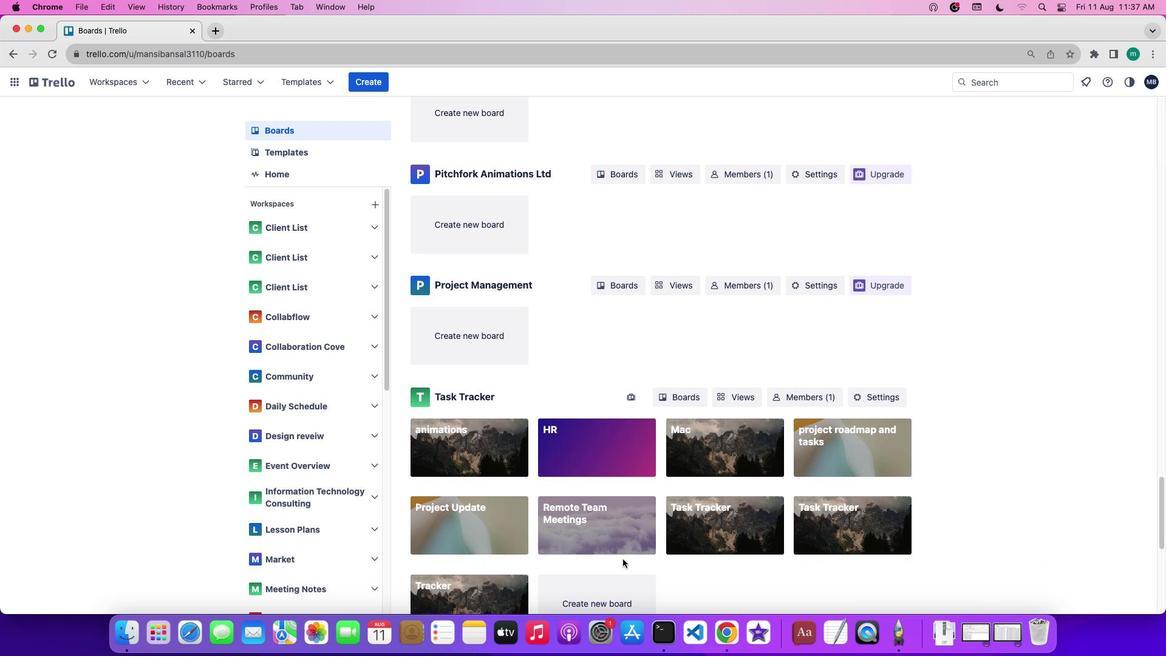 
Action: Mouse scrolled (623, 559) with delta (0, 0)
Screenshot: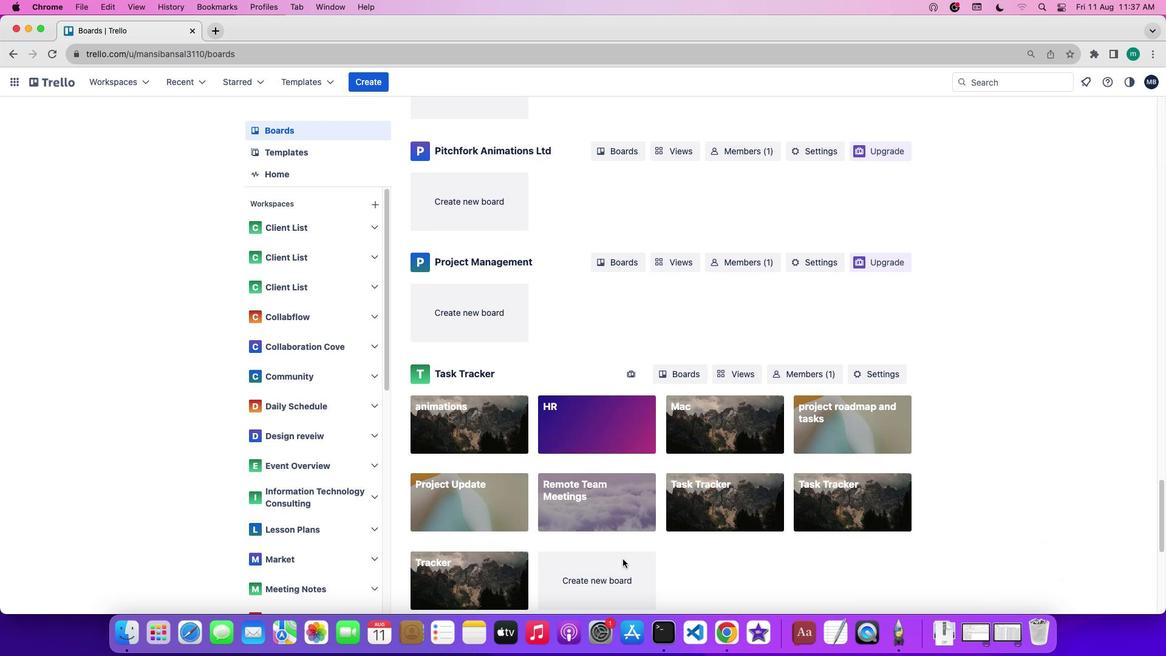 
Action: Mouse scrolled (623, 559) with delta (0, 0)
Screenshot: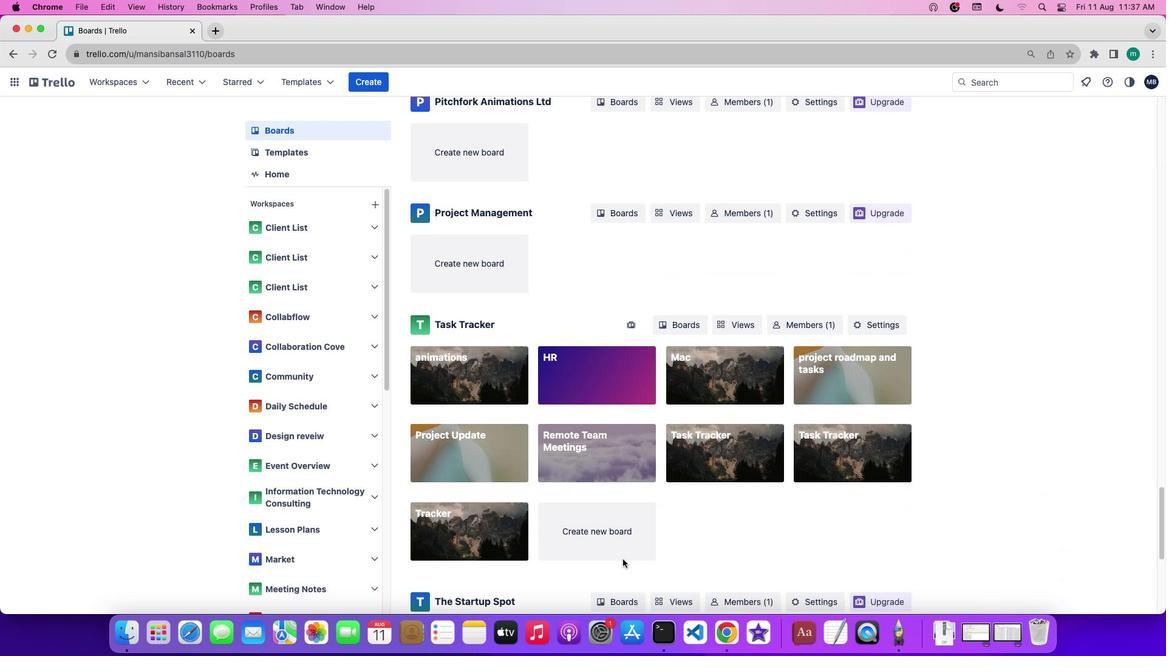 
Action: Mouse scrolled (623, 559) with delta (0, -1)
Screenshot: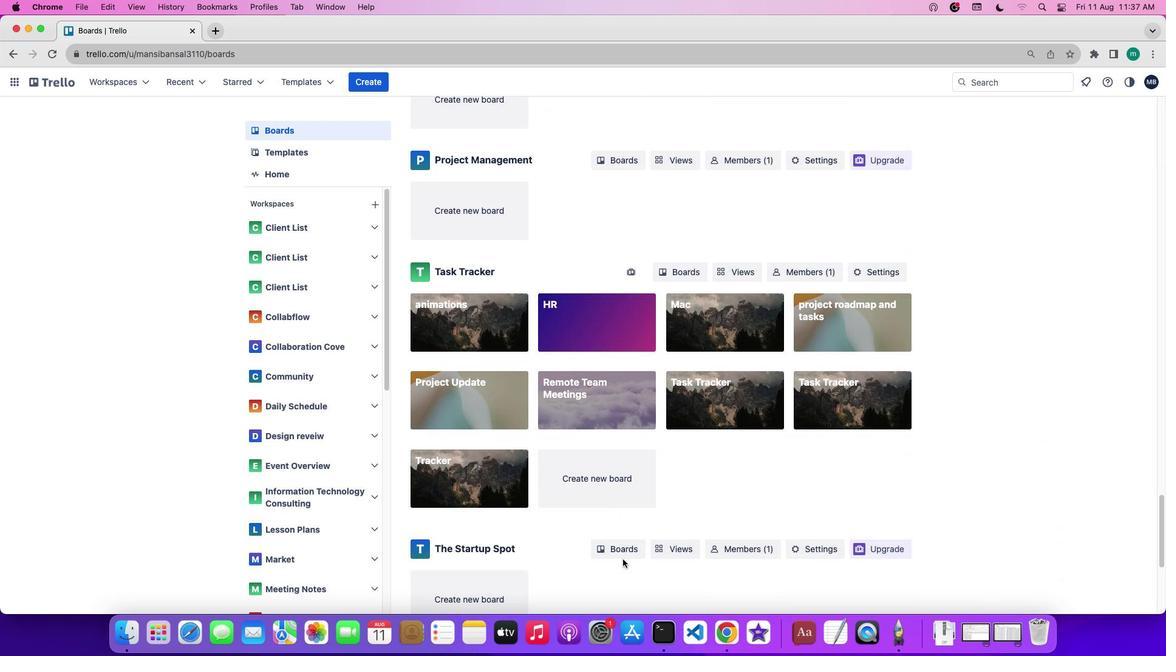 
Action: Mouse moved to (674, 264)
Screenshot: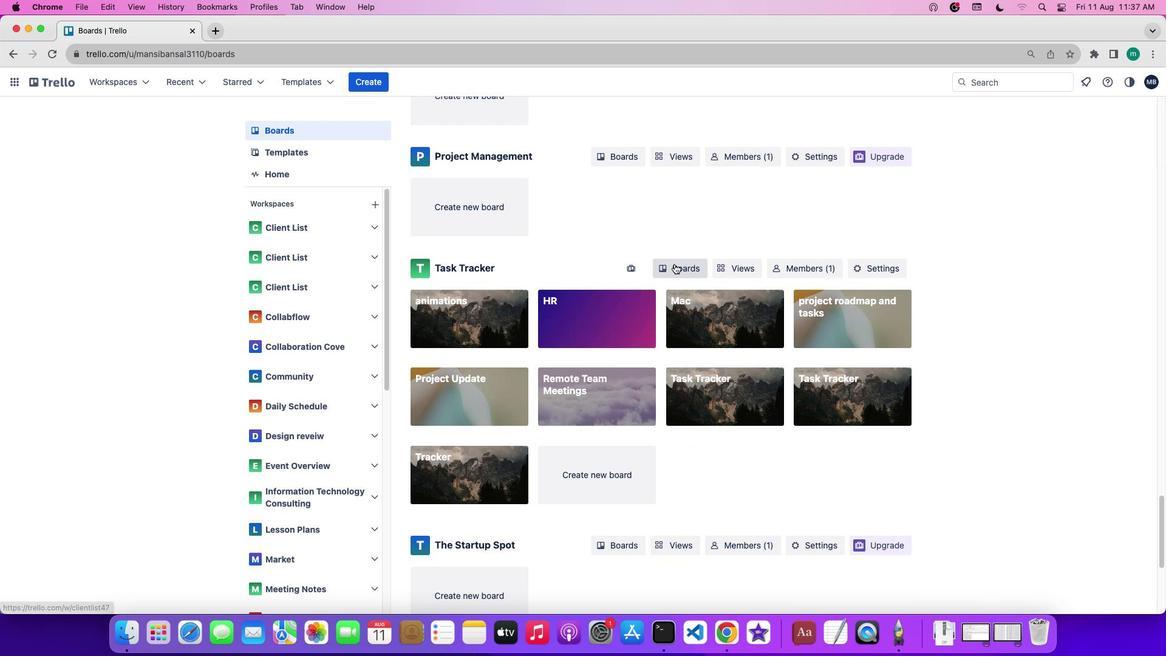 
Action: Mouse pressed left at (674, 264)
Screenshot: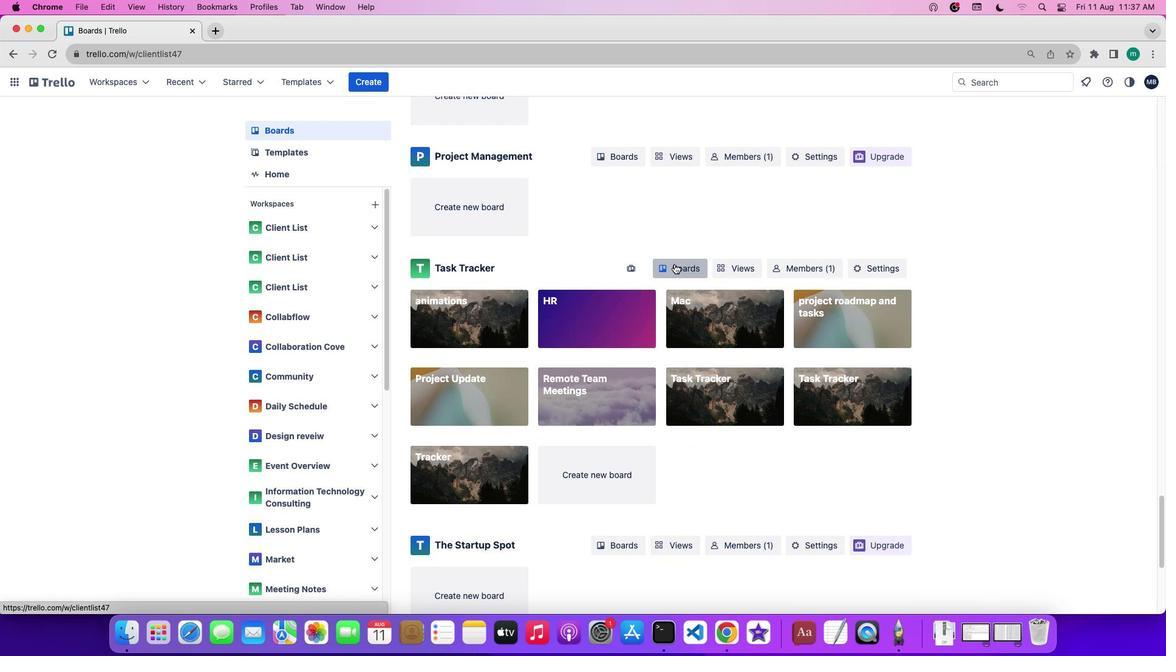 
Action: Mouse moved to (381, 294)
Screenshot: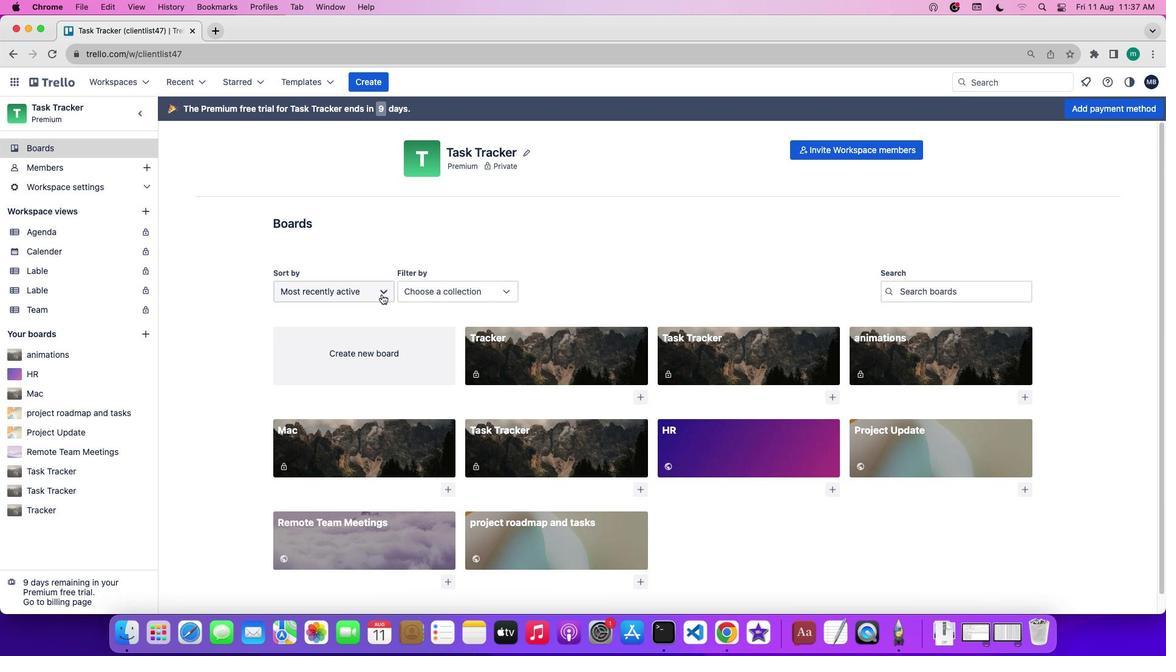 
Action: Mouse pressed left at (381, 294)
Screenshot: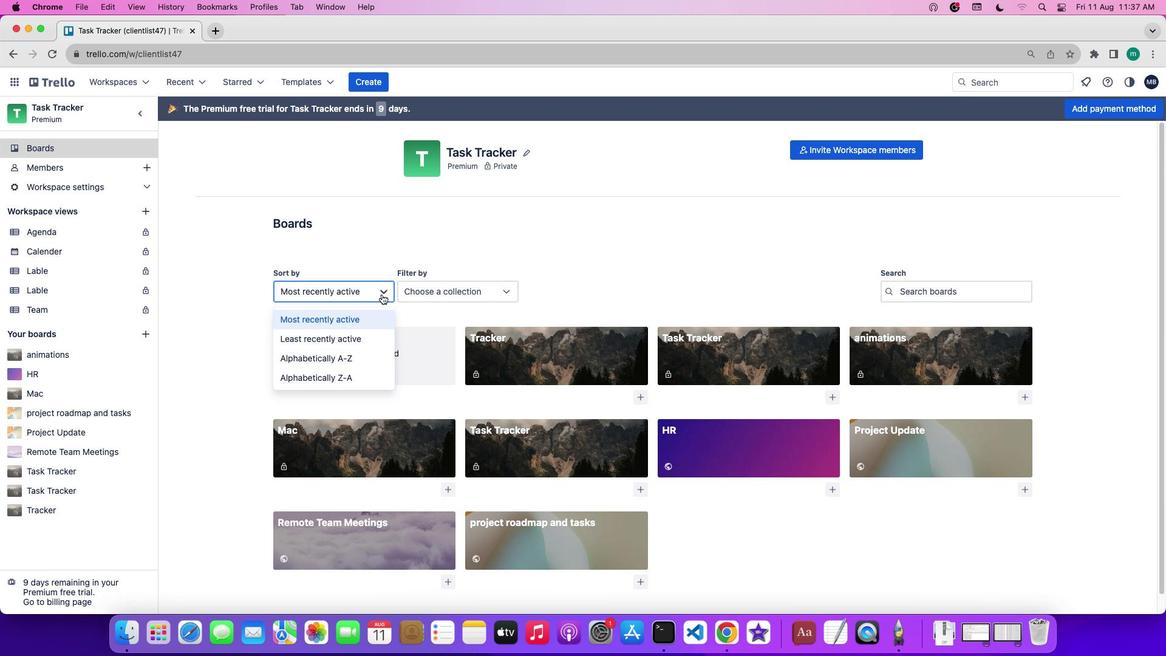 
Action: Mouse moved to (374, 337)
Screenshot: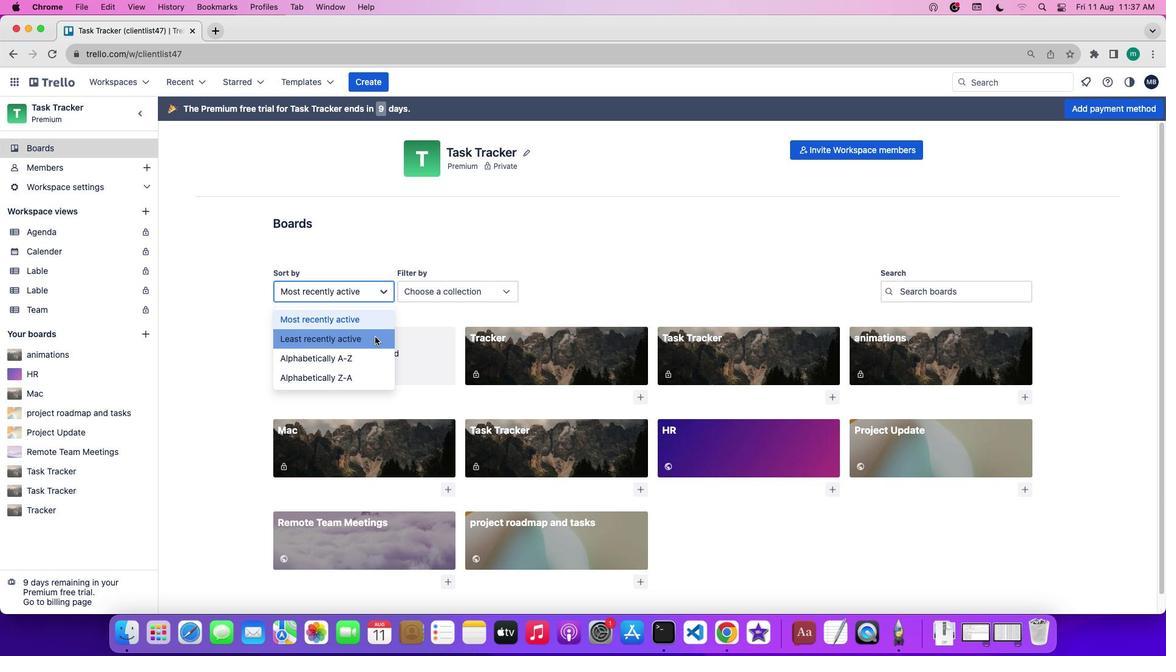
Action: Mouse pressed left at (374, 337)
Screenshot: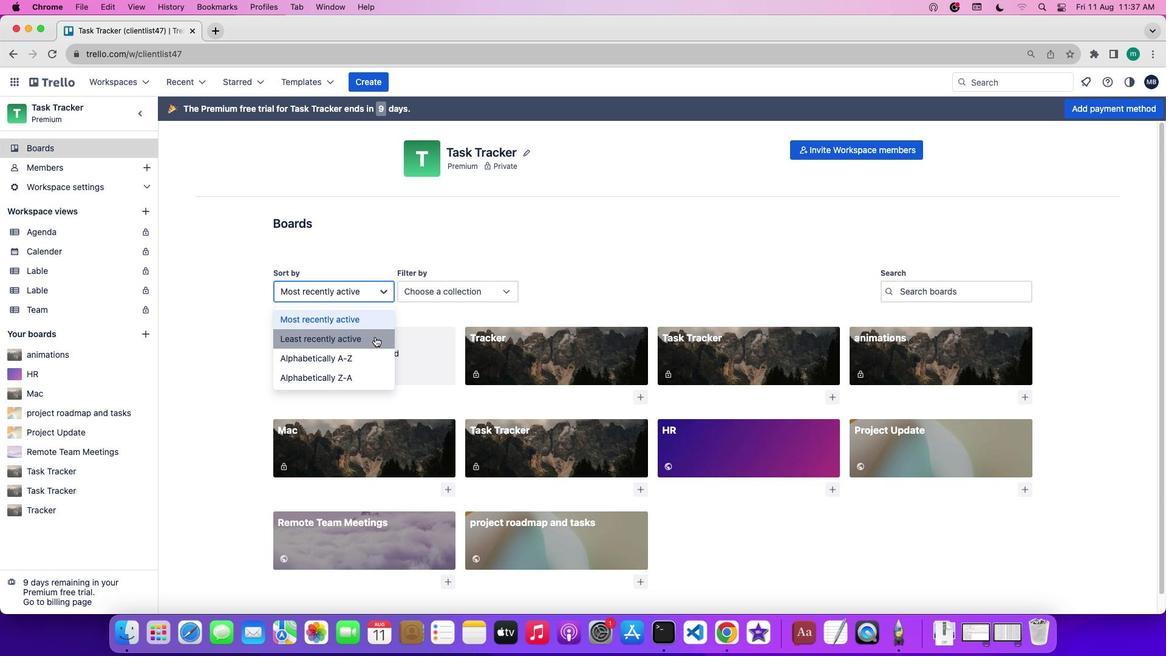
Action: Mouse moved to (441, 312)
Screenshot: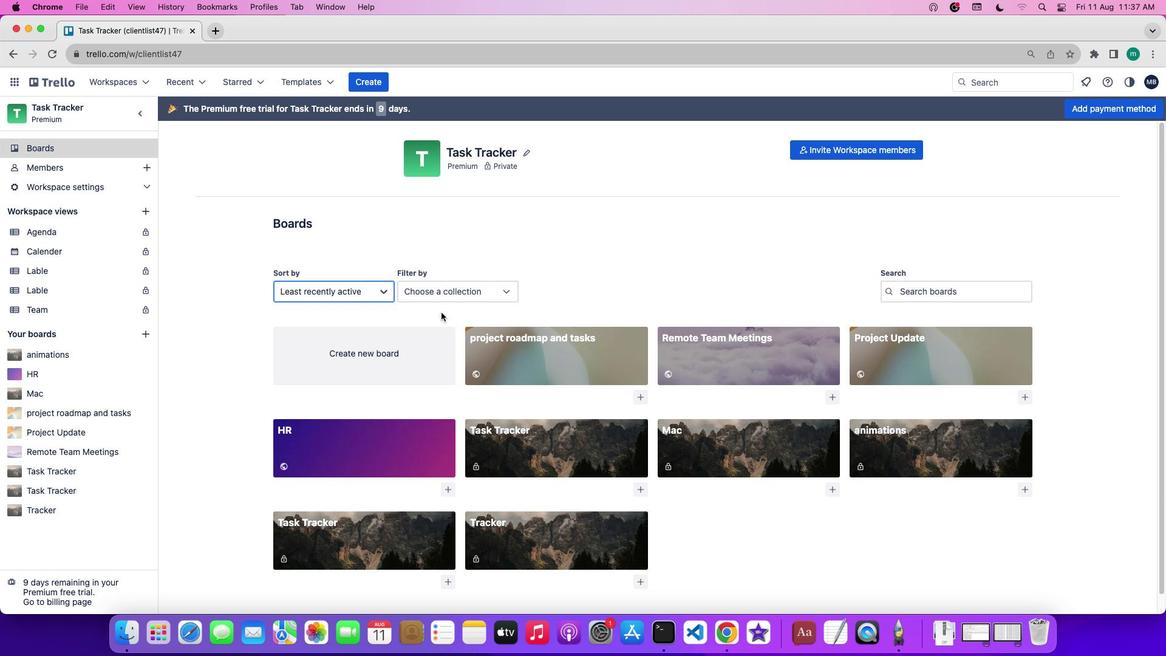 
